 Task: Look for space in Dar el Beïda, Algeria from 5th September, 2023 to 12th September, 2023 for 2 adults in price range Rs.10000 to Rs.15000.  With 1  bedroom having 1 bed and 1 bathroom. Property type can be house, flat, hotel. Amenities needed are: washing machine. Booking option can be shelf check-in. Required host language is .
Action: Mouse moved to (497, 112)
Screenshot: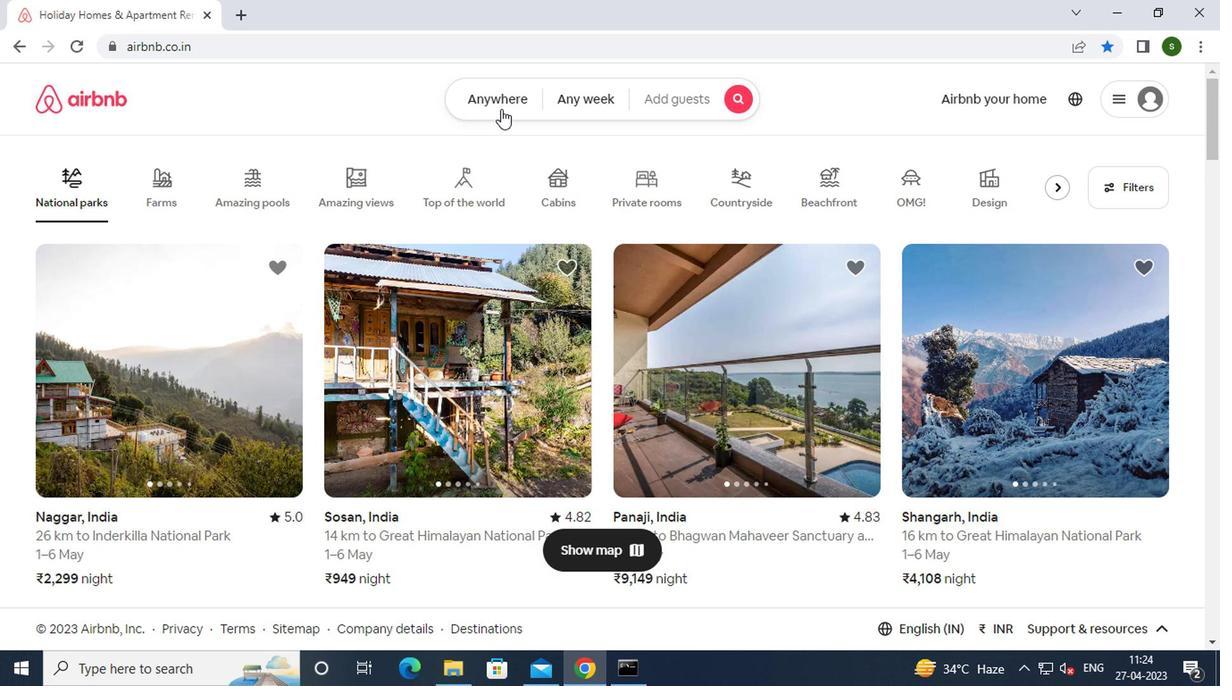 
Action: Mouse pressed left at (497, 112)
Screenshot: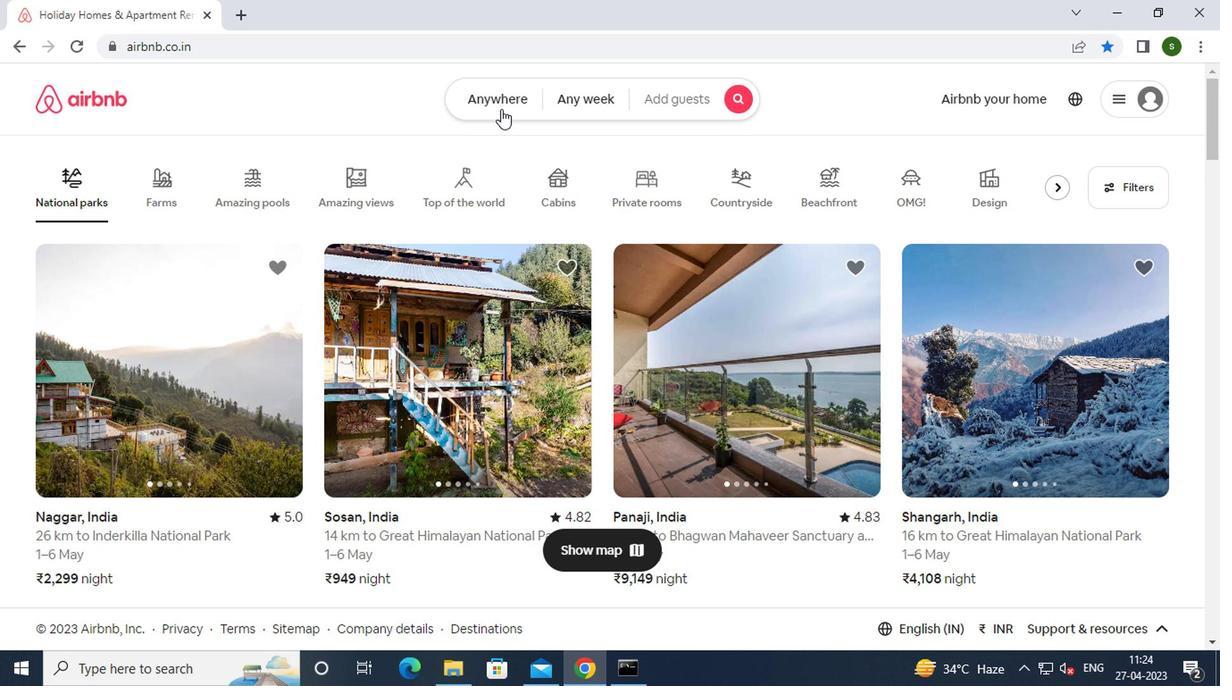 
Action: Mouse moved to (378, 170)
Screenshot: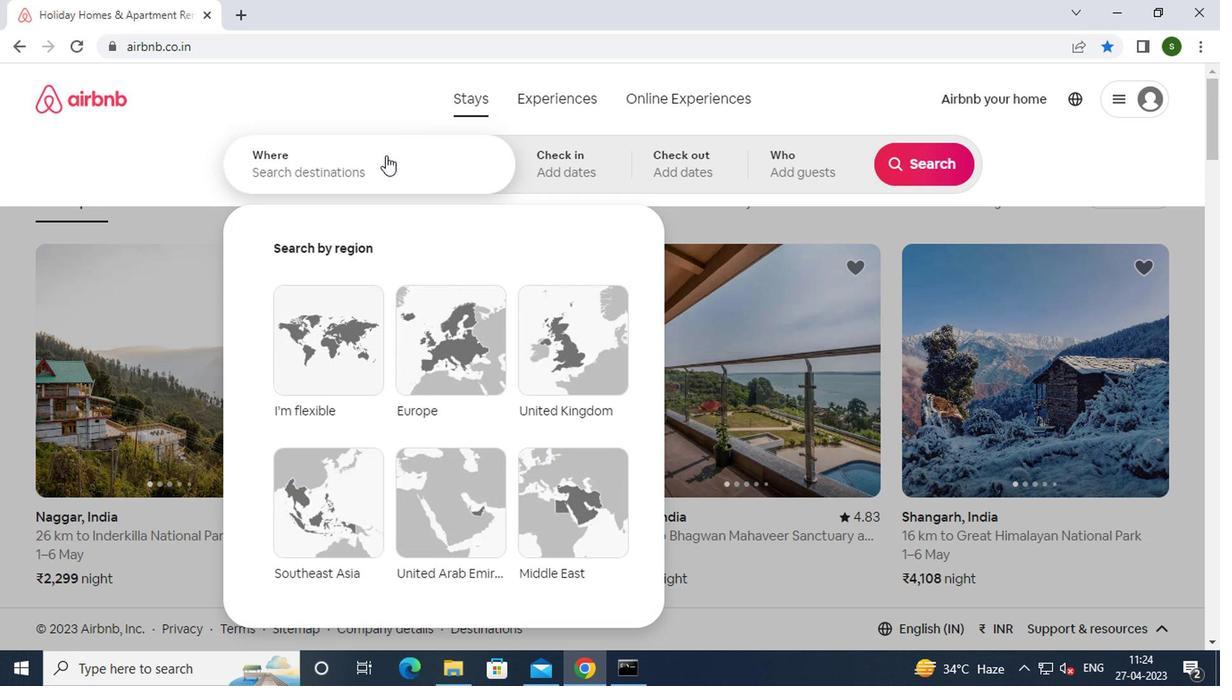 
Action: Mouse pressed left at (378, 170)
Screenshot: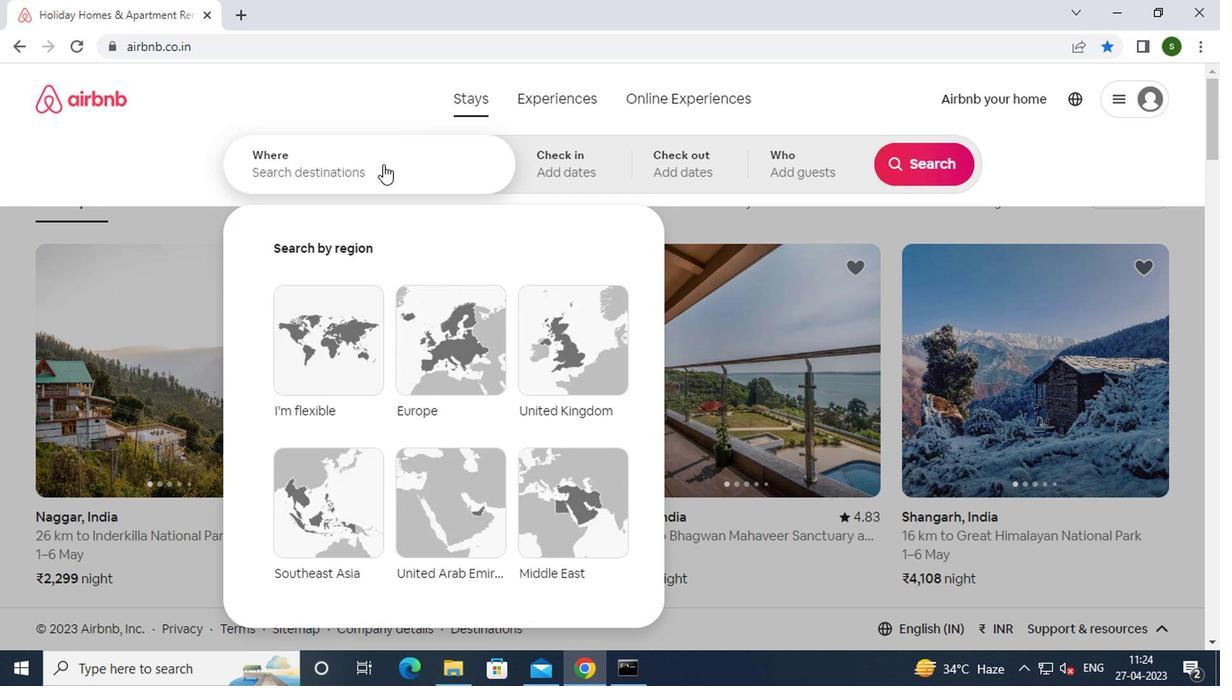 
Action: Key pressed d<Key.caps_lock>ar<Key.space>el<Key.space><Key.caps_lock>b<Key.caps_lock>eida,<Key.space>
Screenshot: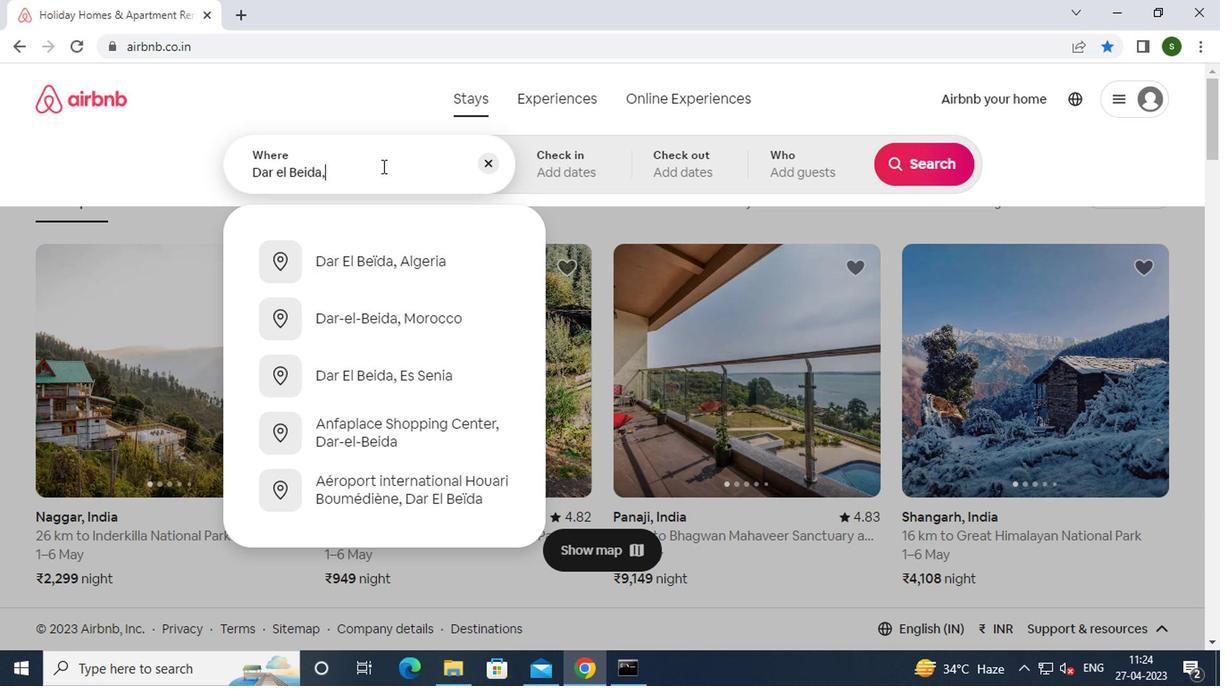 
Action: Mouse moved to (403, 306)
Screenshot: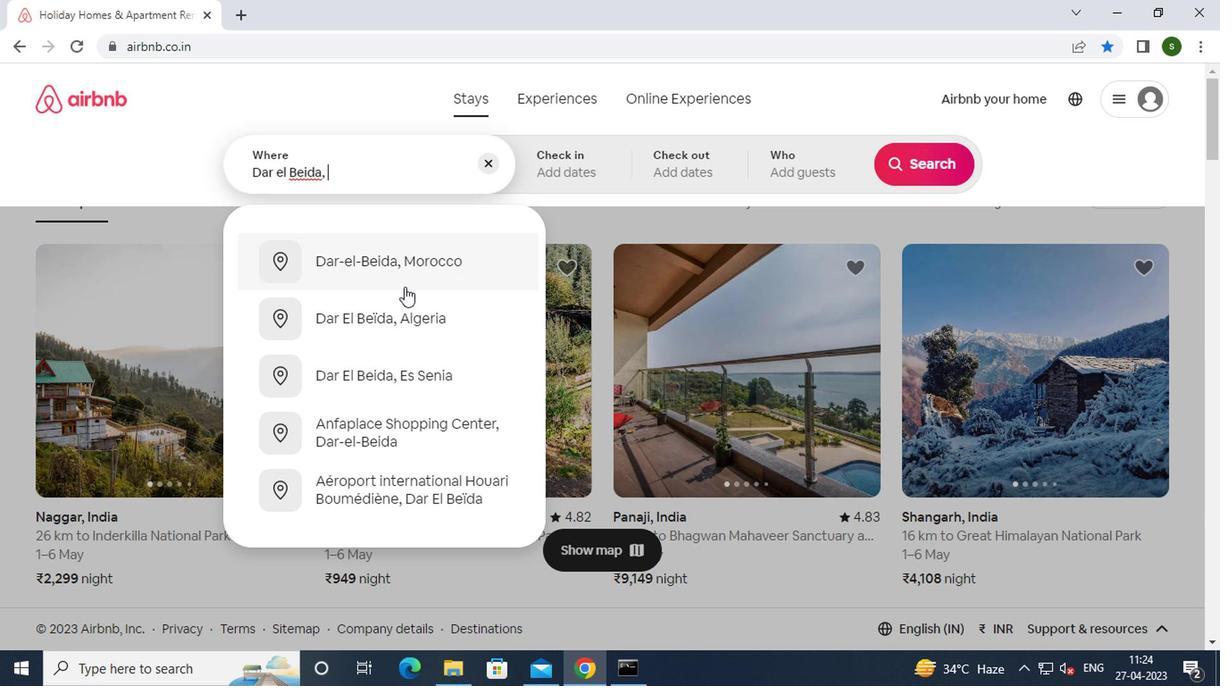 
Action: Mouse pressed left at (403, 306)
Screenshot: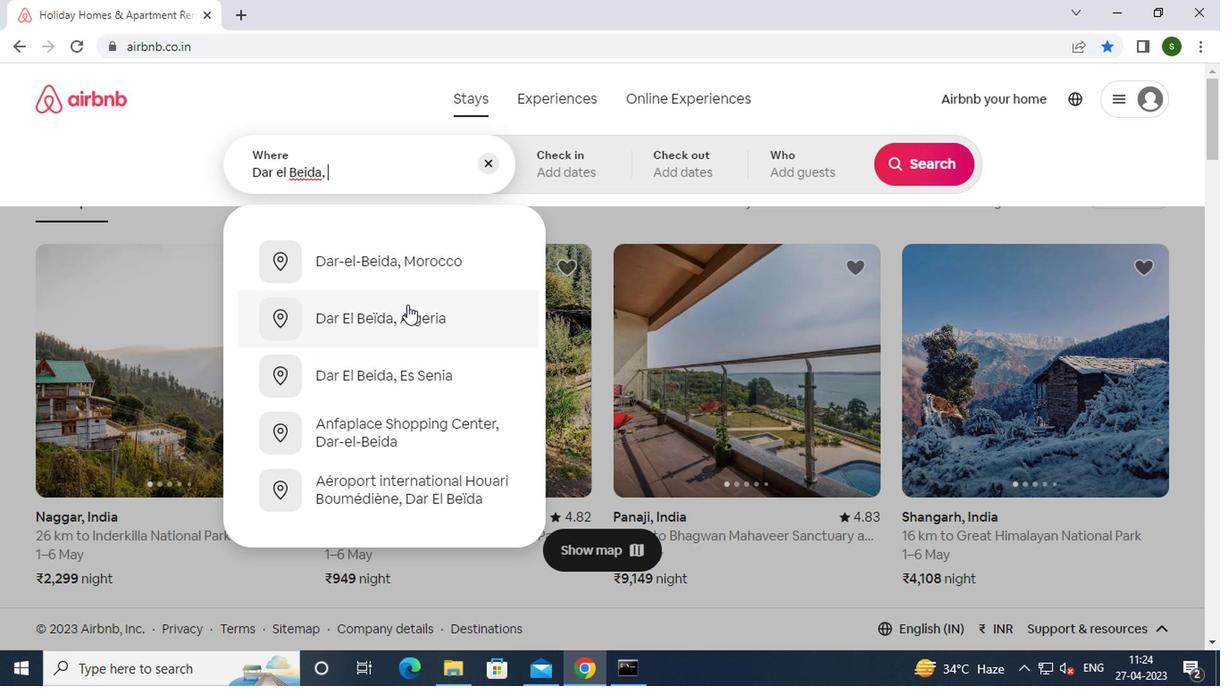 
Action: Mouse moved to (915, 305)
Screenshot: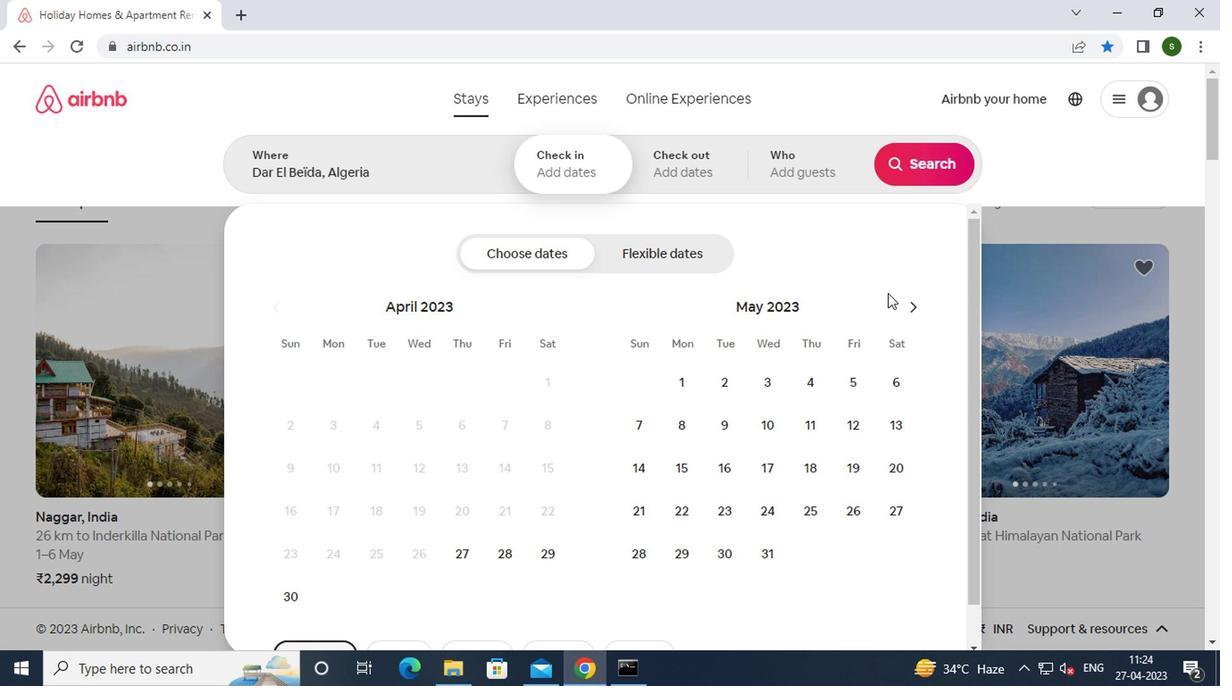 
Action: Mouse pressed left at (915, 305)
Screenshot: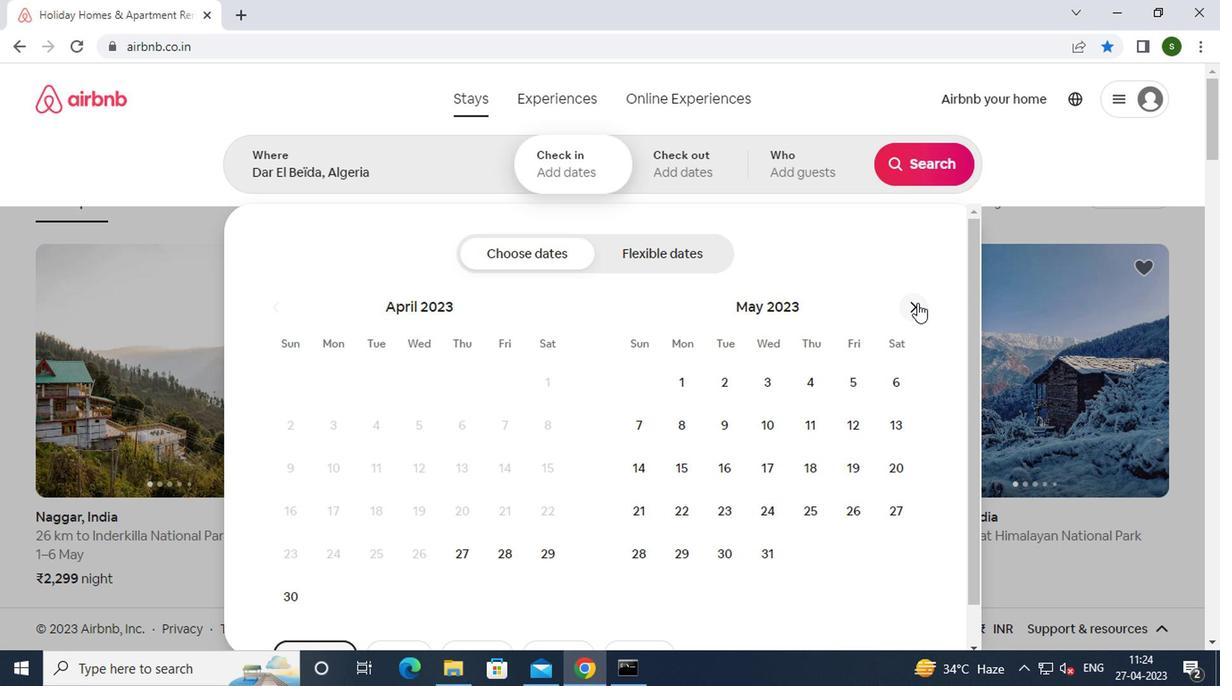 
Action: Mouse pressed left at (915, 305)
Screenshot: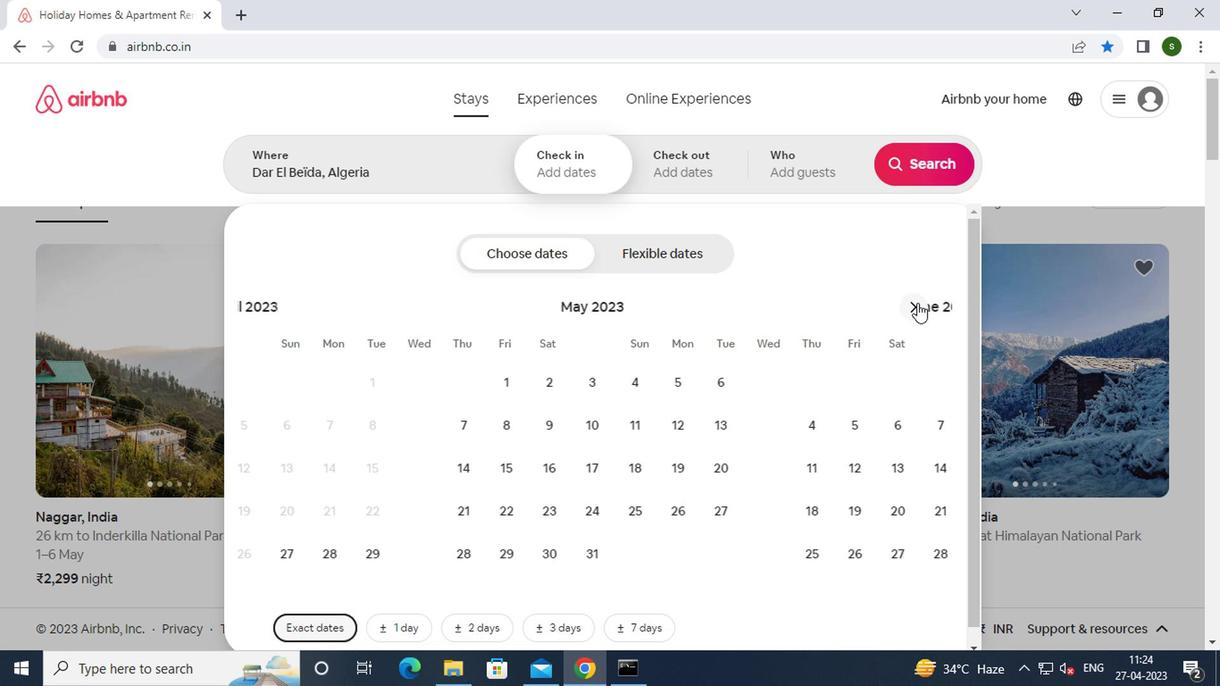 
Action: Mouse pressed left at (915, 305)
Screenshot: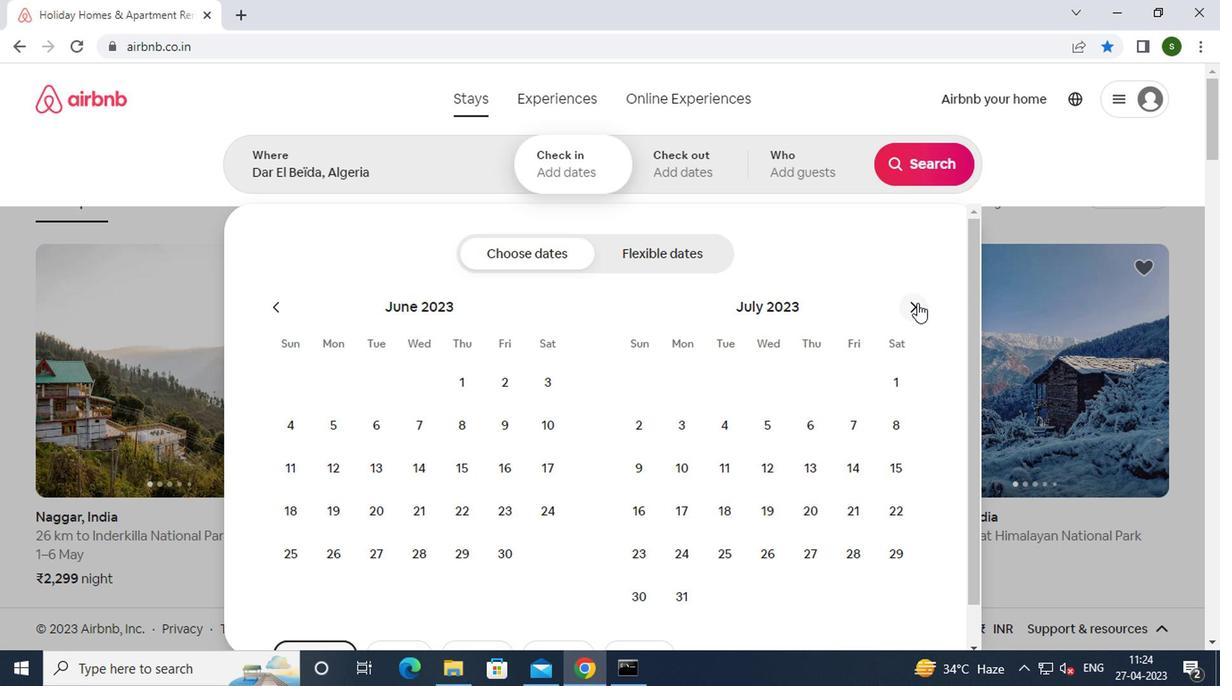 
Action: Mouse pressed left at (915, 305)
Screenshot: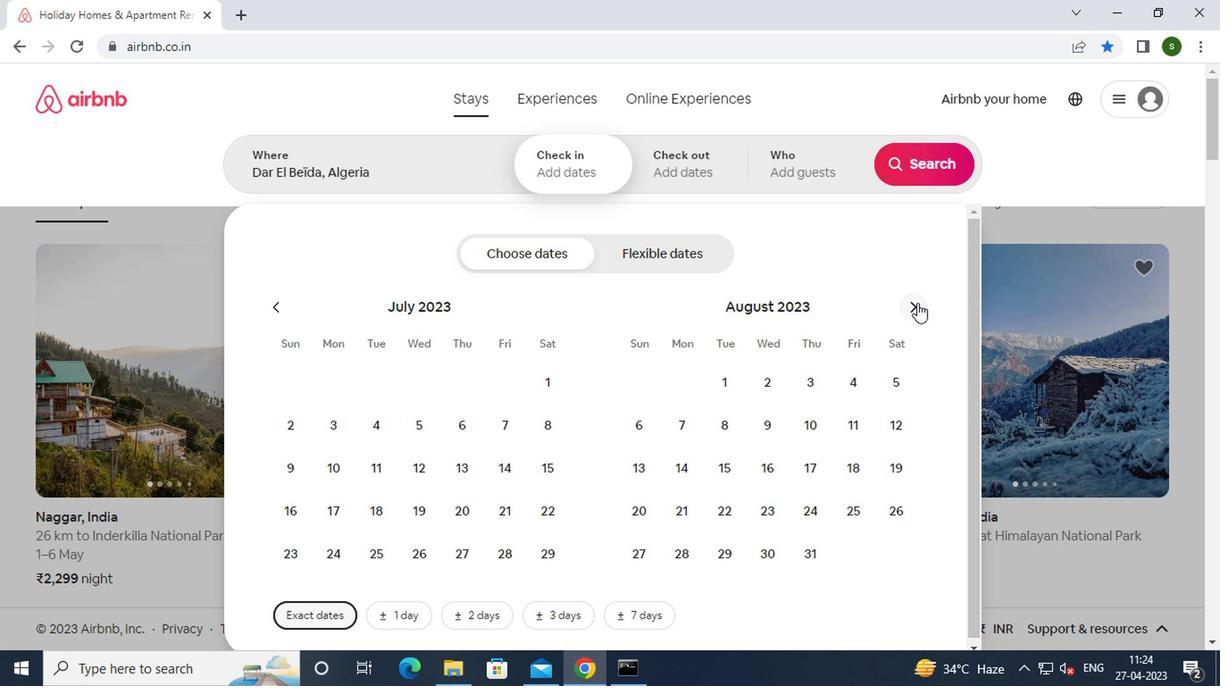 
Action: Mouse moved to (723, 422)
Screenshot: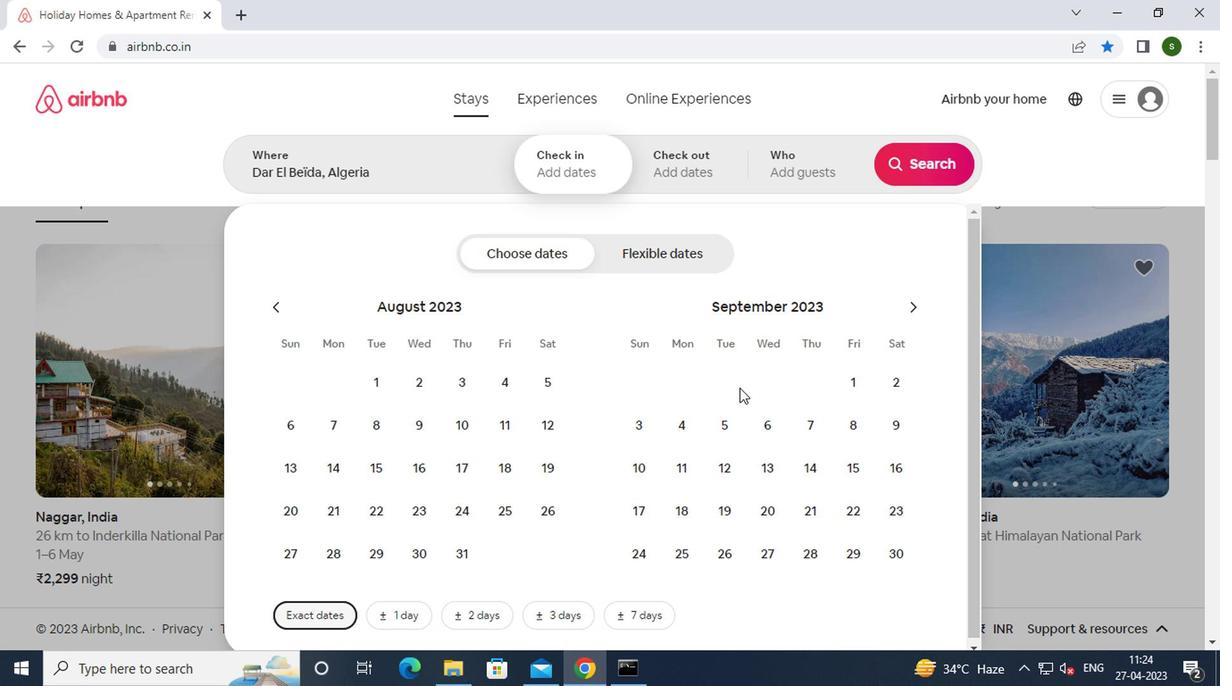 
Action: Mouse pressed left at (723, 422)
Screenshot: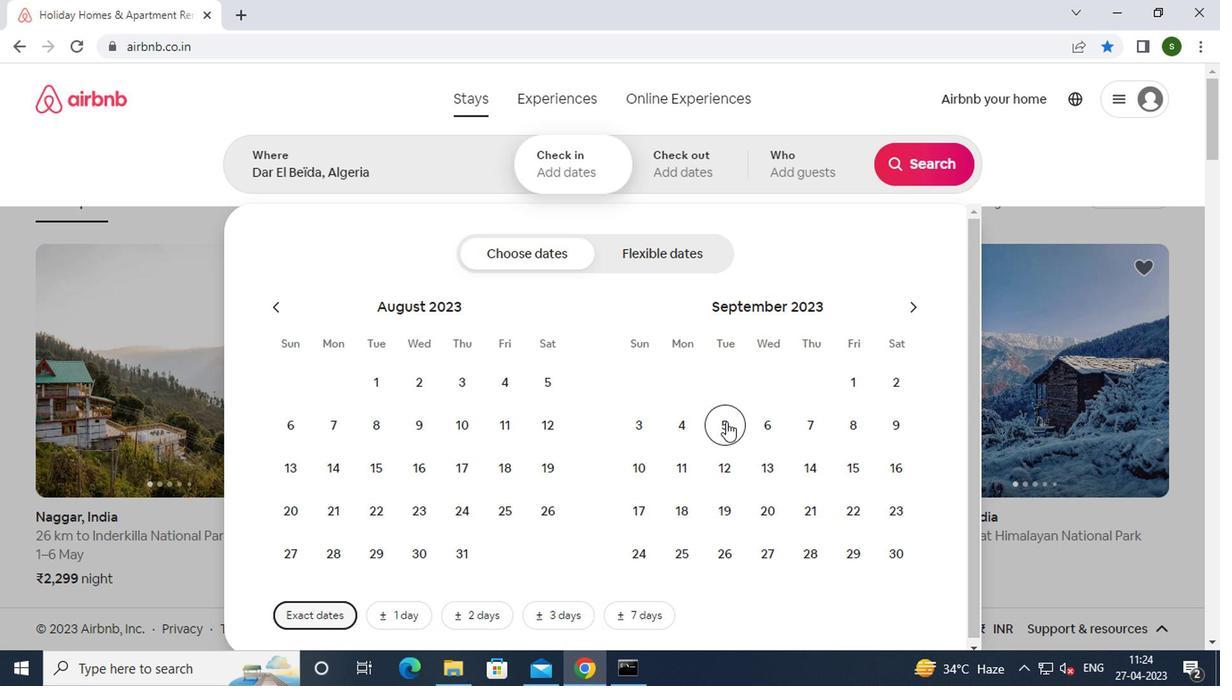 
Action: Mouse moved to (721, 467)
Screenshot: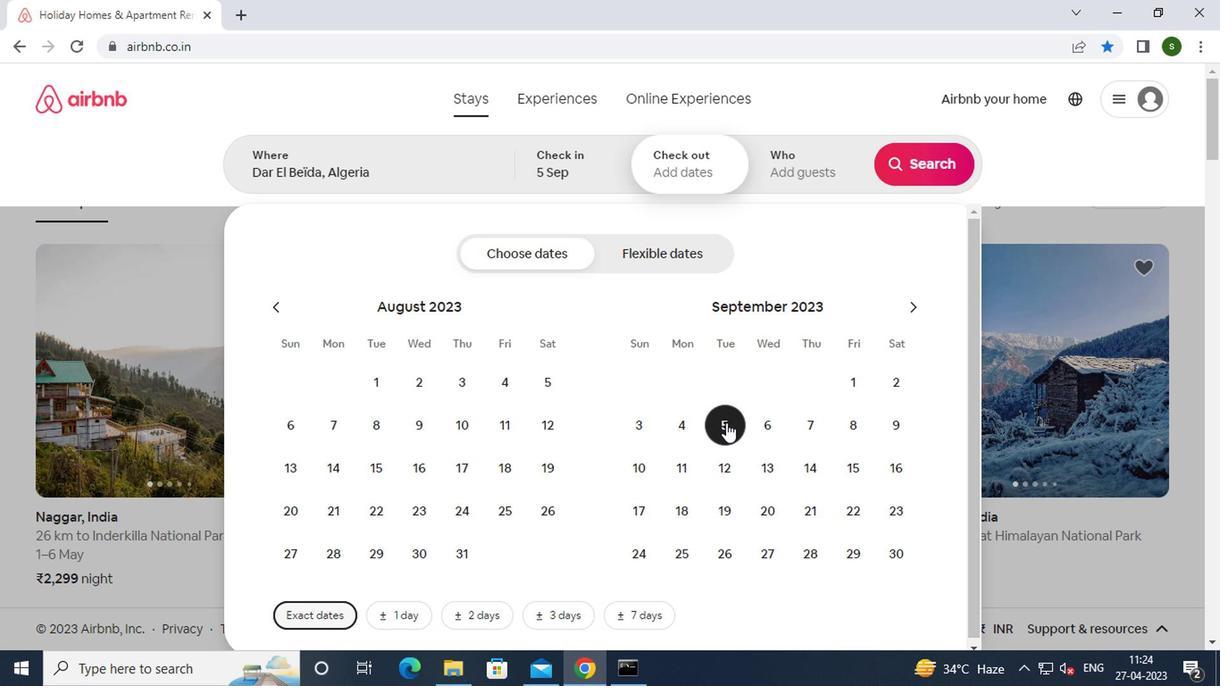 
Action: Mouse pressed left at (721, 467)
Screenshot: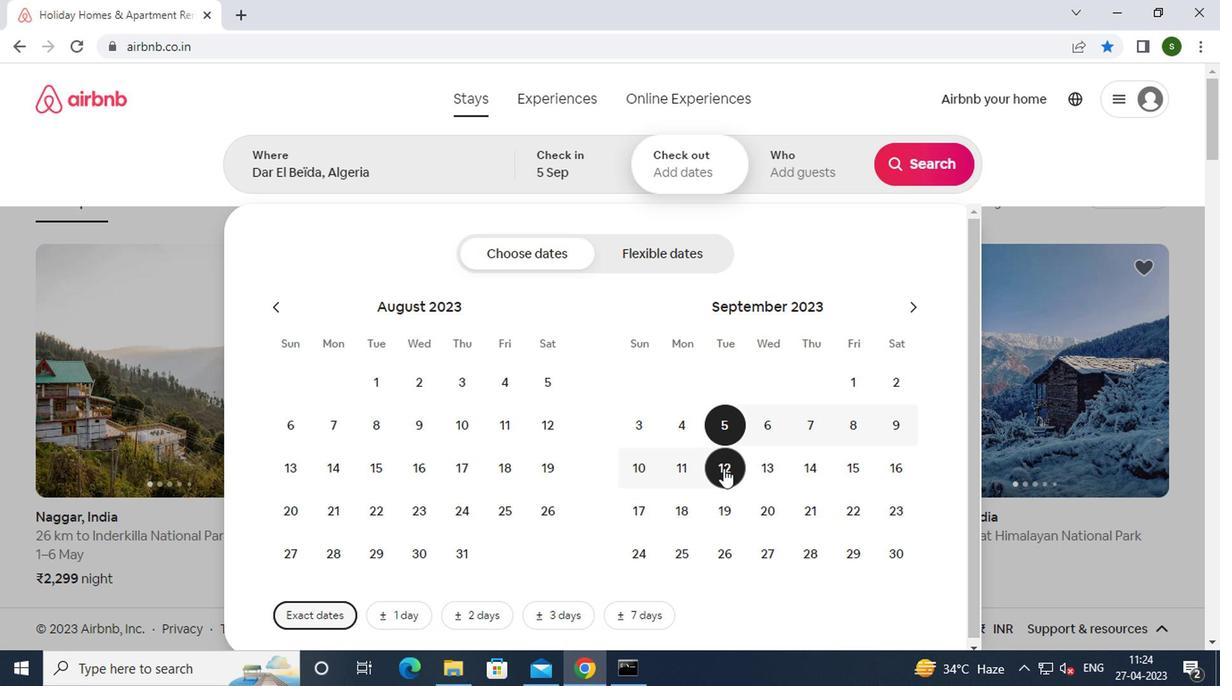 
Action: Mouse moved to (782, 174)
Screenshot: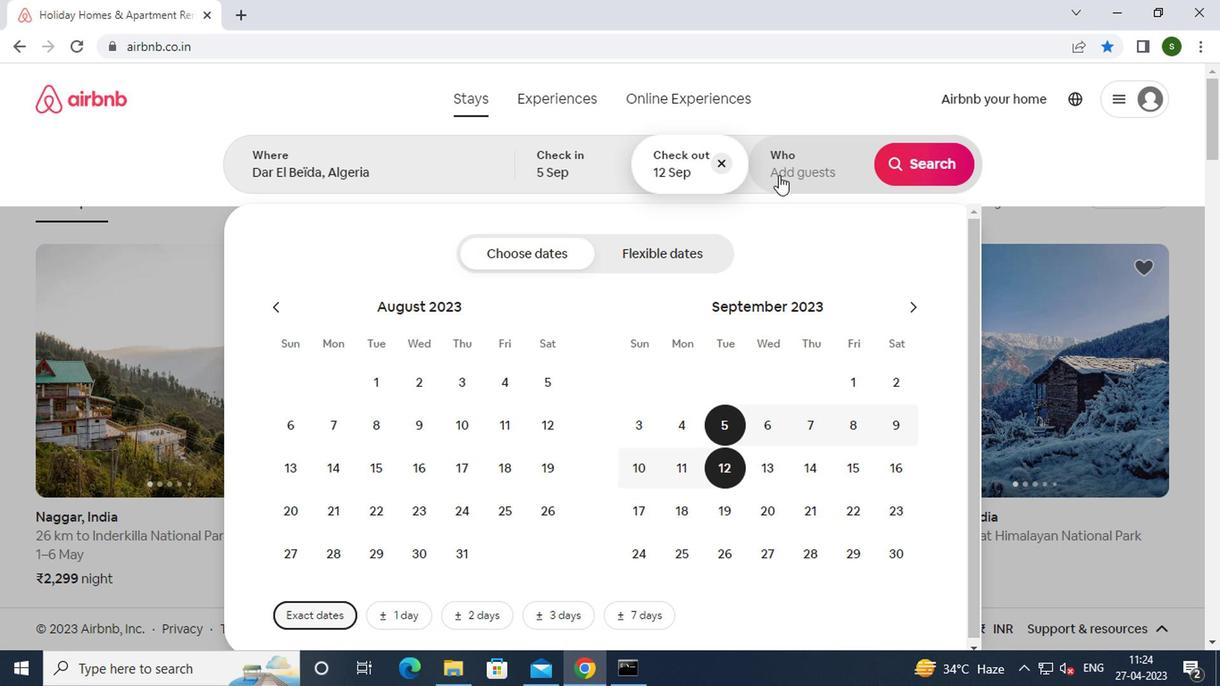 
Action: Mouse pressed left at (782, 174)
Screenshot: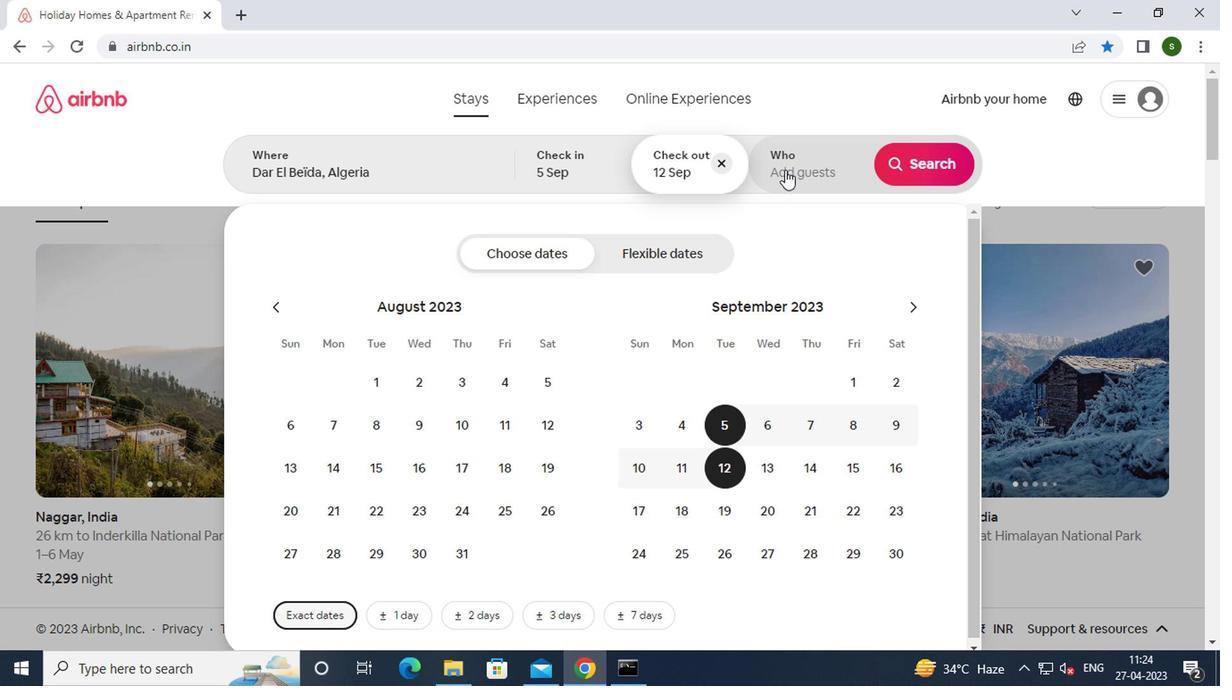 
Action: Mouse moved to (930, 253)
Screenshot: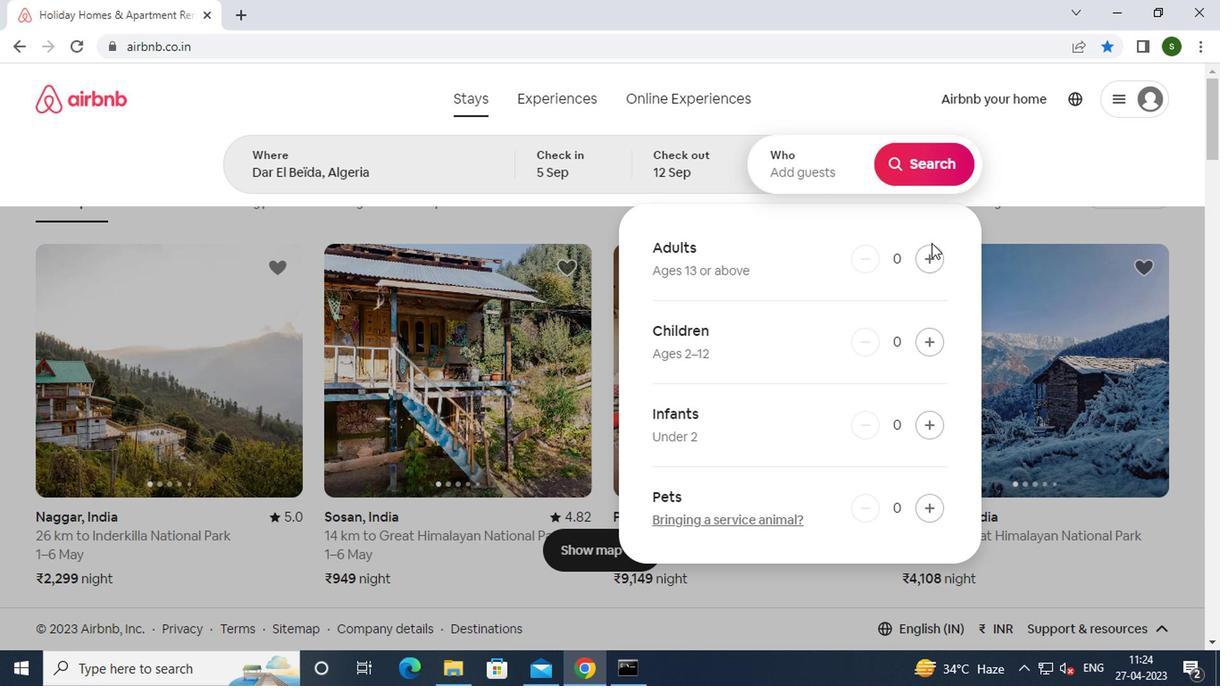 
Action: Mouse pressed left at (930, 253)
Screenshot: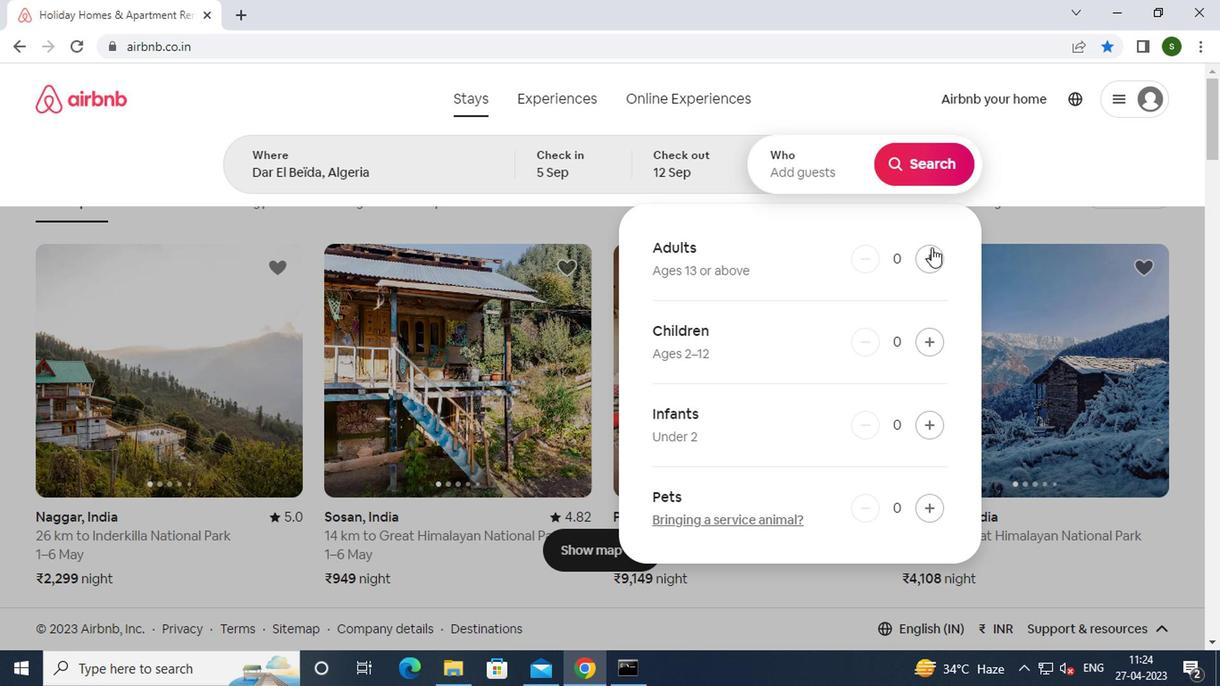 
Action: Mouse pressed left at (930, 253)
Screenshot: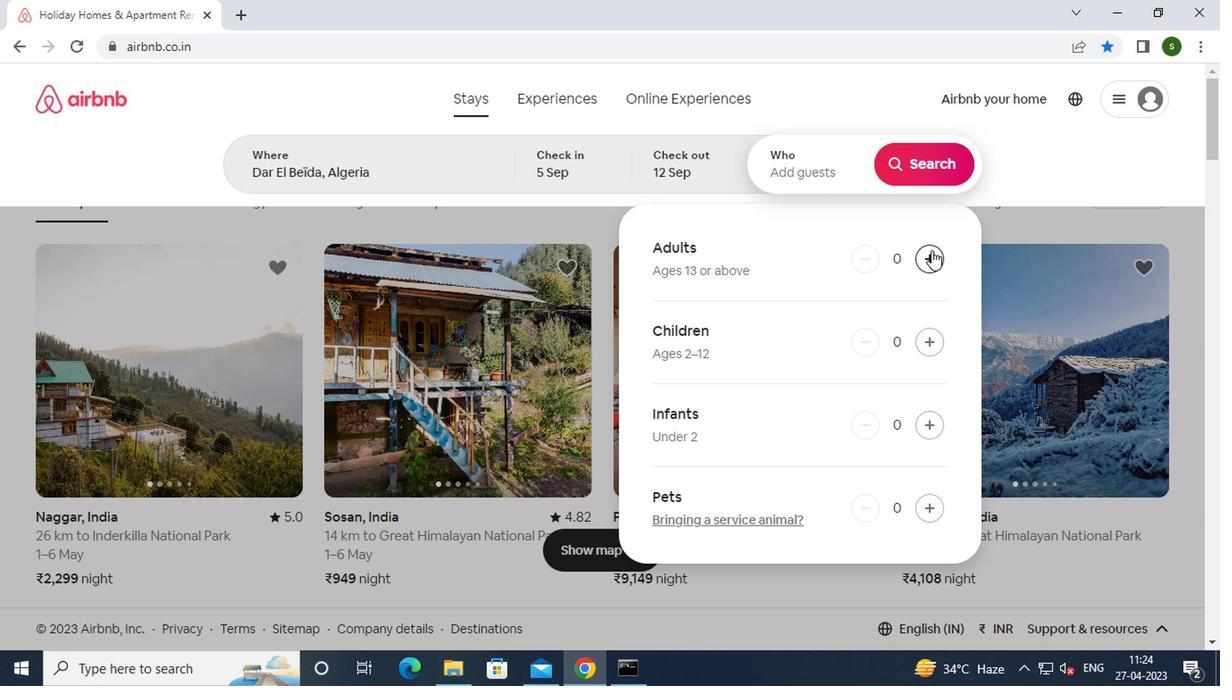 
Action: Mouse moved to (929, 174)
Screenshot: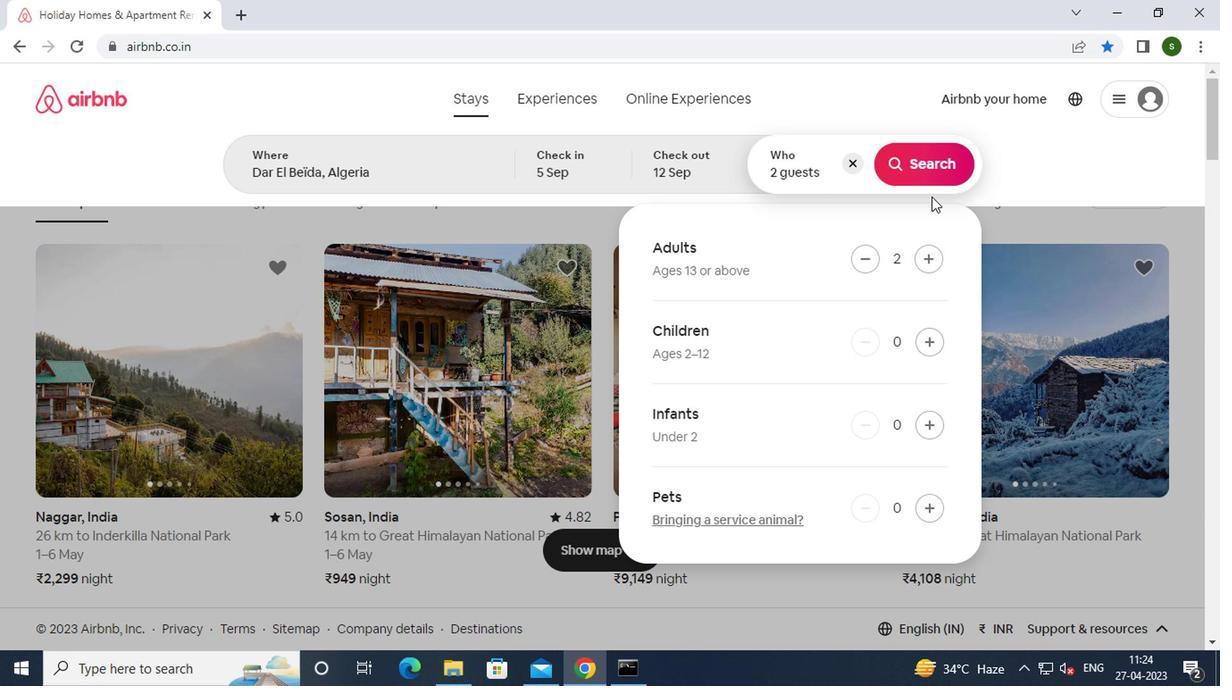 
Action: Mouse pressed left at (929, 174)
Screenshot: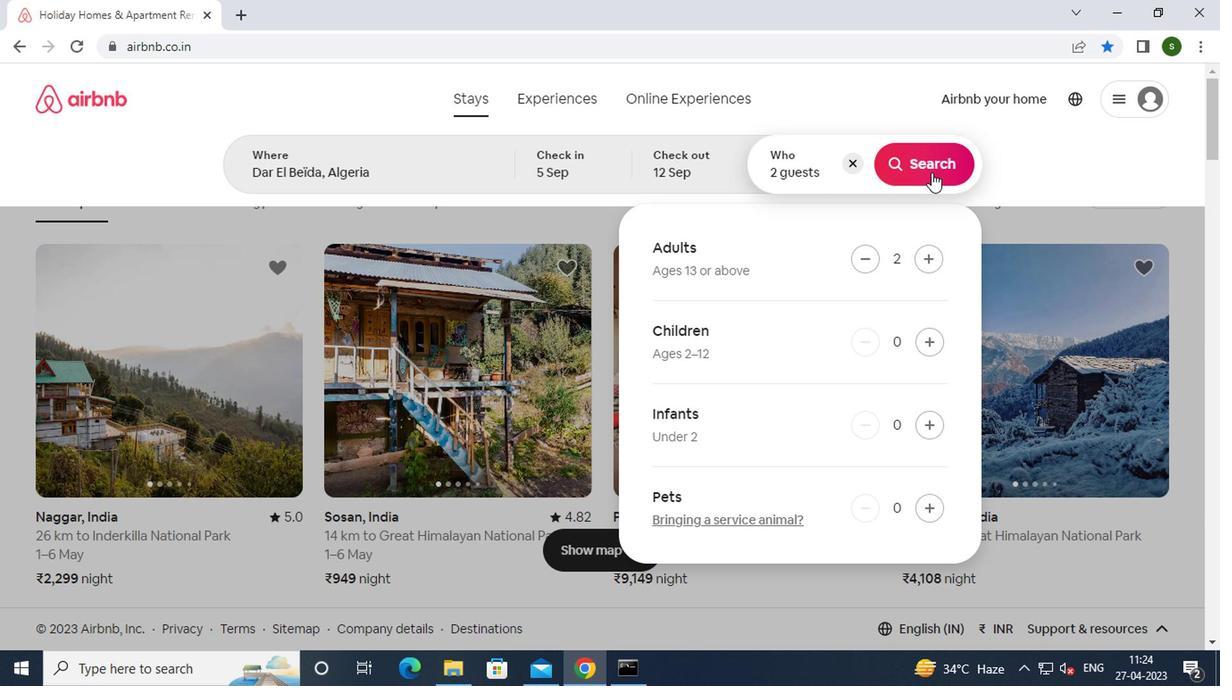 
Action: Mouse moved to (1157, 177)
Screenshot: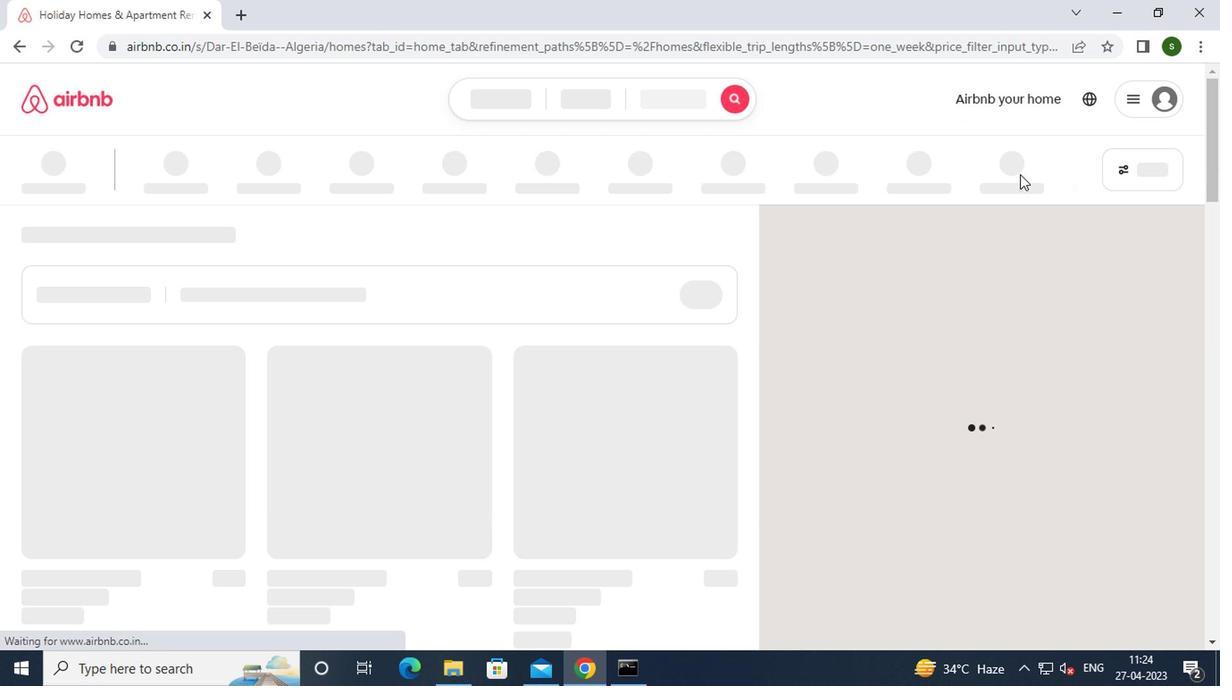 
Action: Mouse pressed left at (1157, 177)
Screenshot: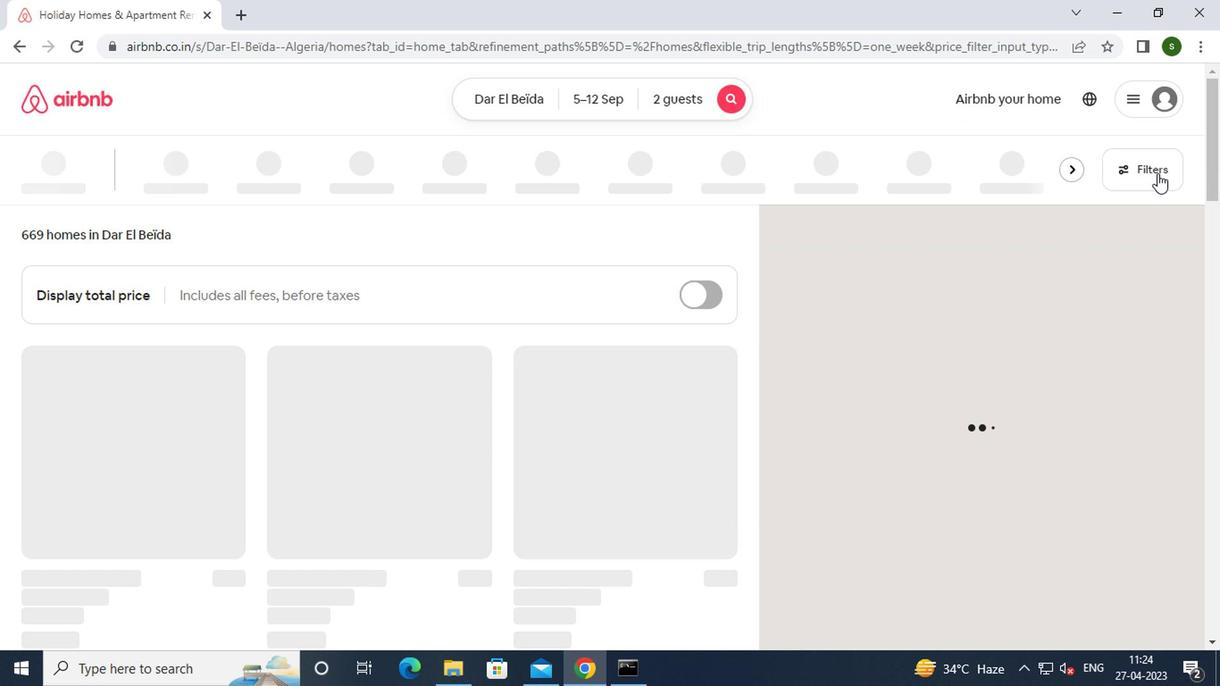 
Action: Mouse moved to (523, 400)
Screenshot: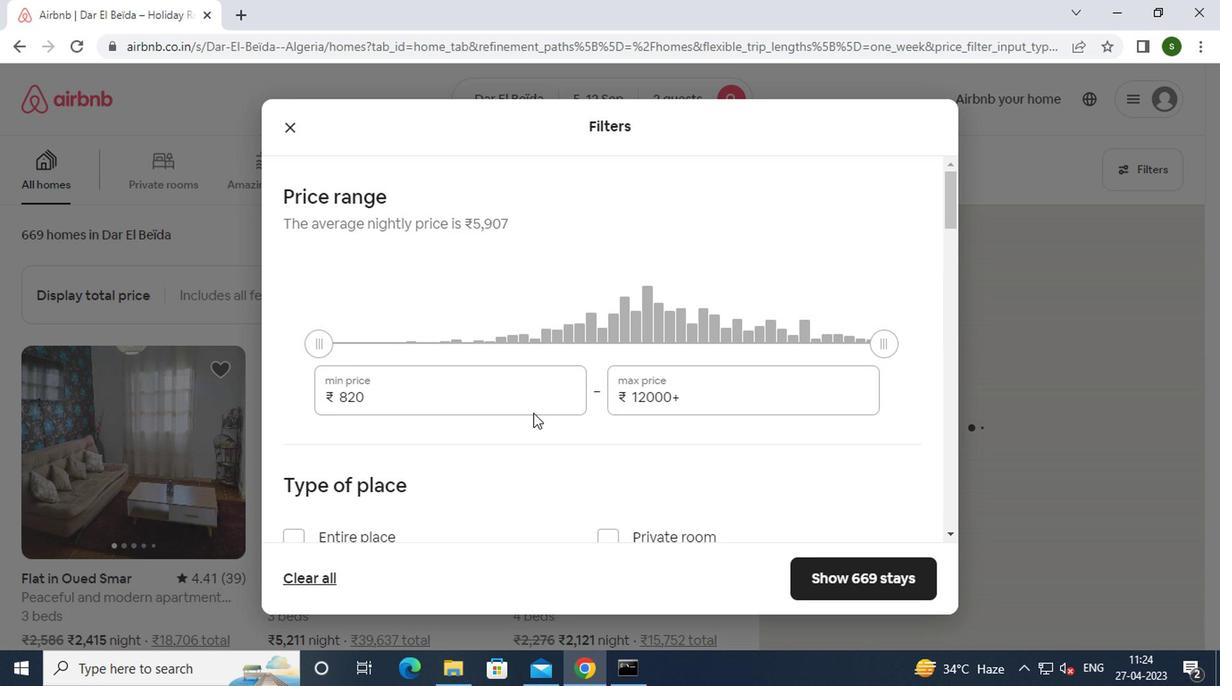 
Action: Mouse pressed left at (523, 400)
Screenshot: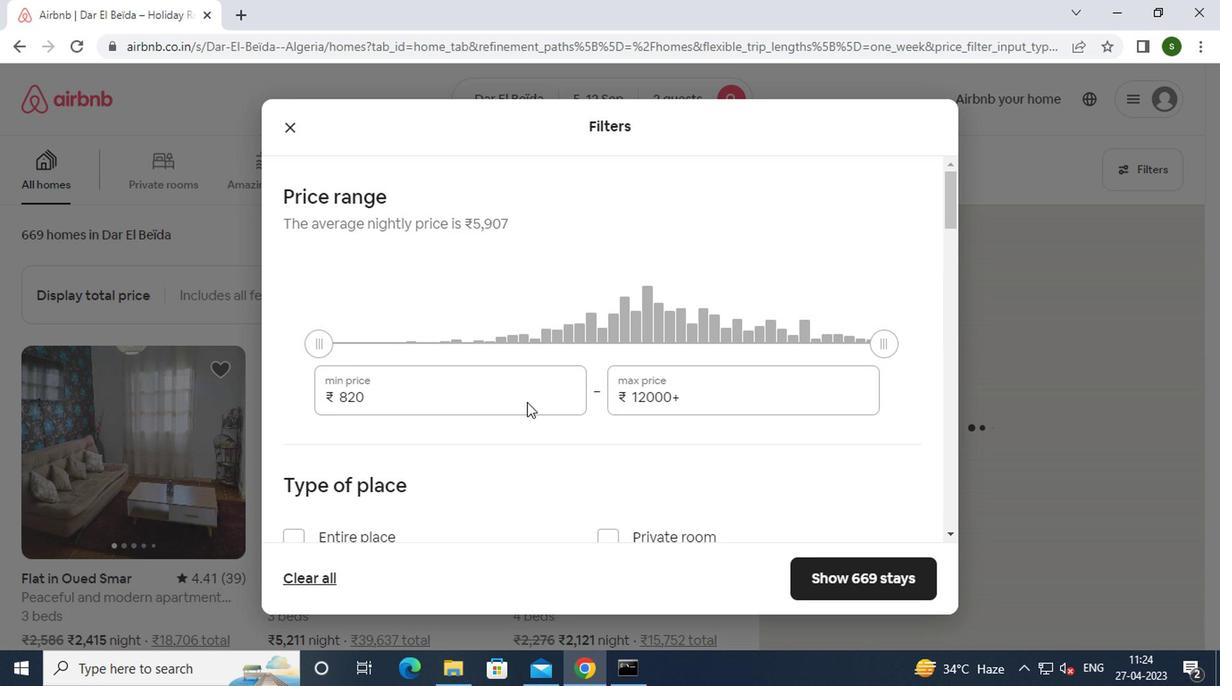 
Action: Key pressed <Key.backspace><Key.backspace><Key.backspace><Key.backspace><Key.backspace><Key.backspace><Key.backspace><Key.backspace><Key.backspace><Key.backspace>10000
Screenshot: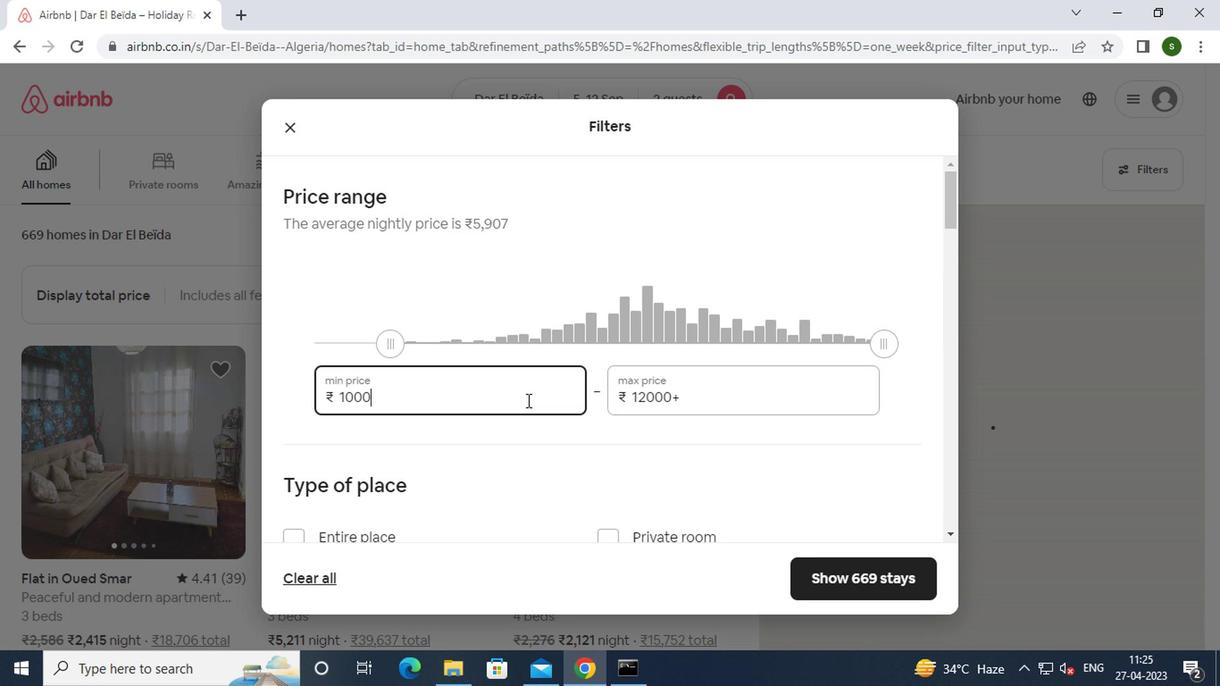 
Action: Mouse moved to (714, 401)
Screenshot: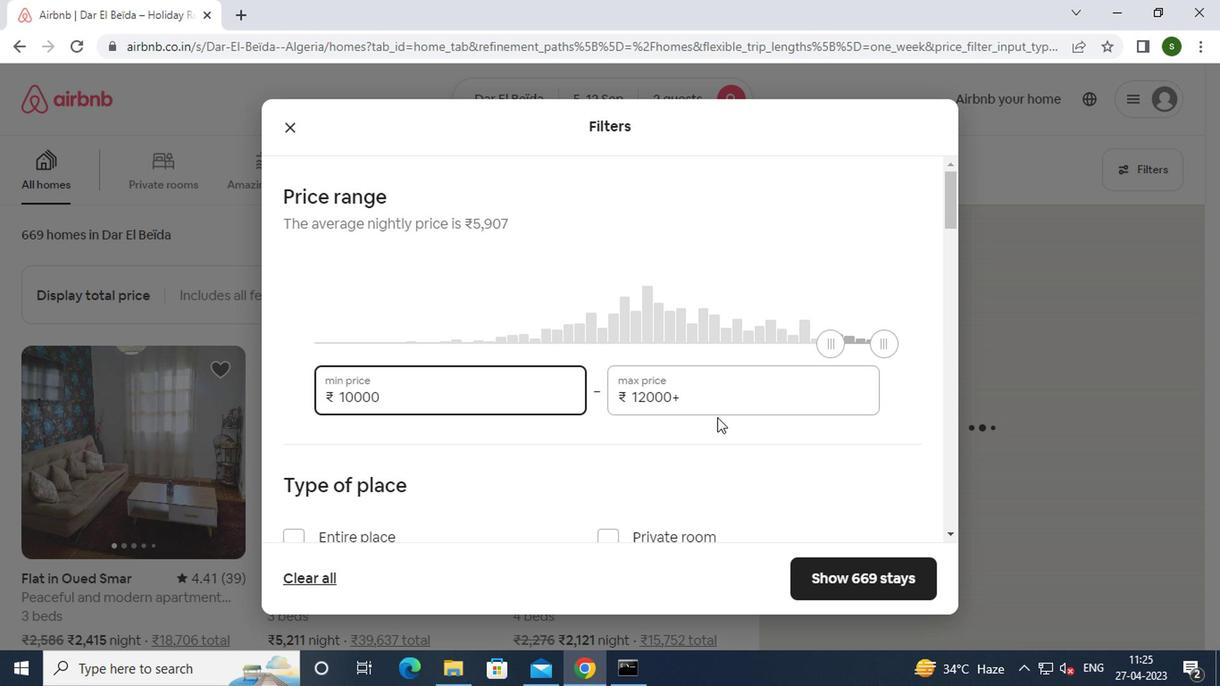 
Action: Mouse pressed left at (714, 401)
Screenshot: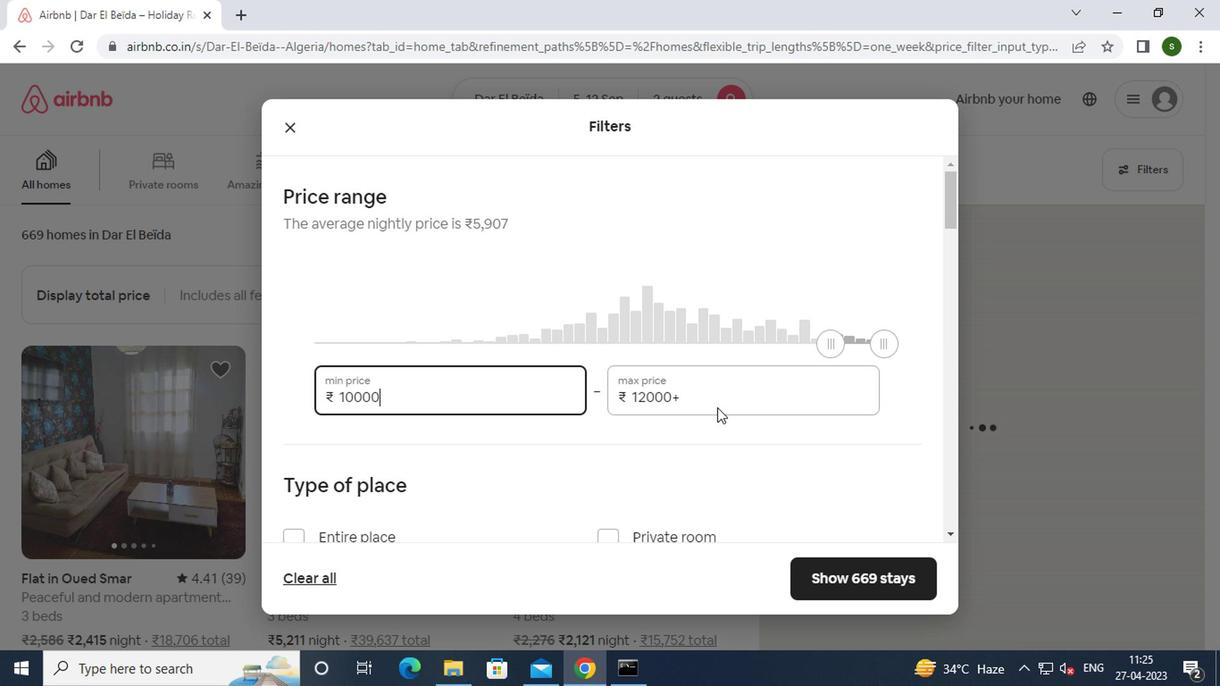 
Action: Key pressed <Key.backspace><Key.backspace><Key.backspace><Key.backspace><Key.backspace><Key.backspace><Key.backspace><Key.backspace><Key.backspace><Key.backspace><Key.backspace><Key.backspace><Key.backspace>15000
Screenshot: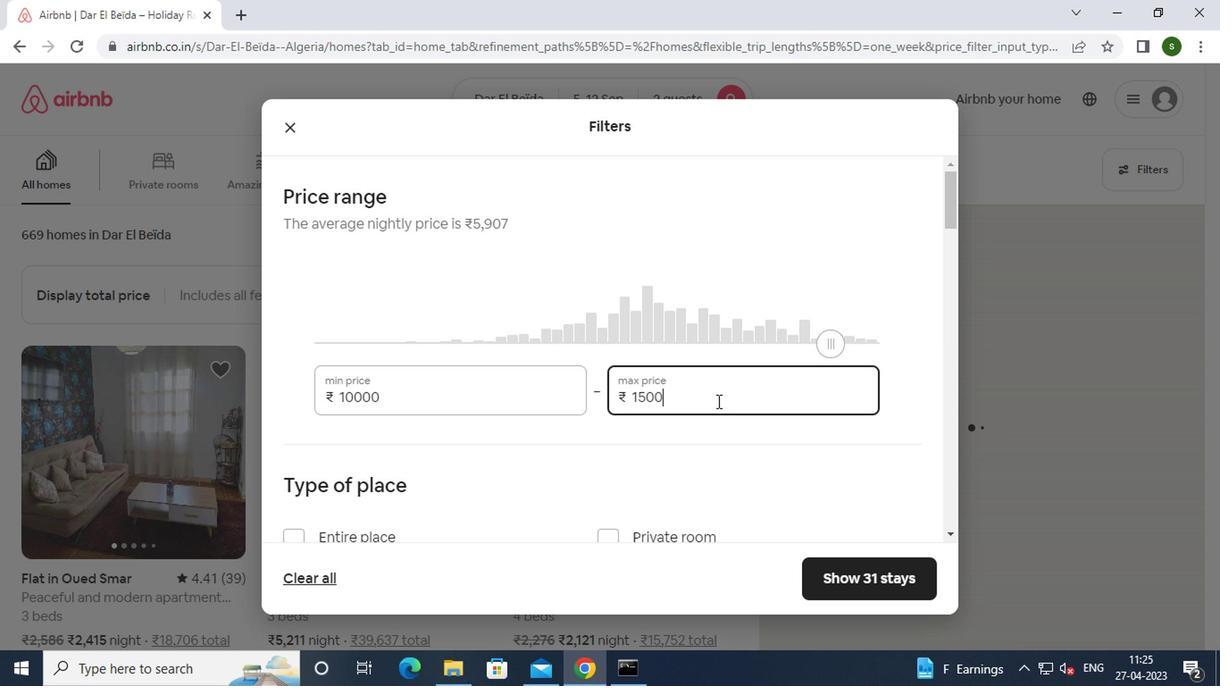 
Action: Mouse moved to (479, 388)
Screenshot: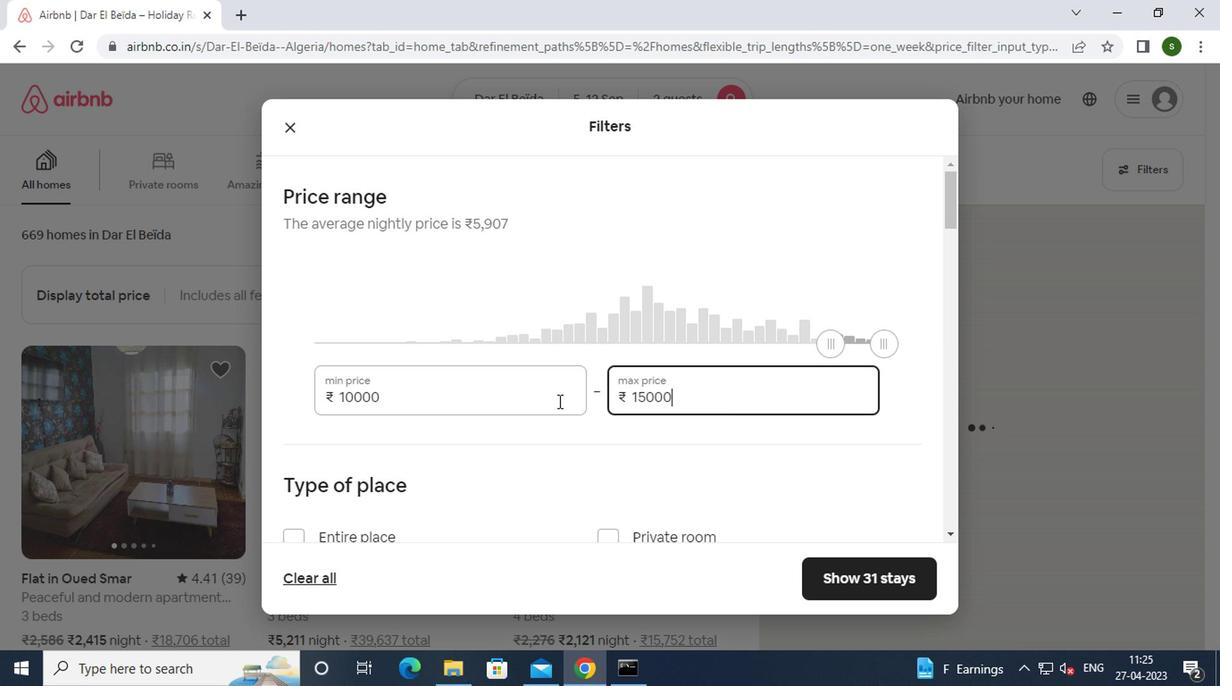 
Action: Mouse scrolled (479, 388) with delta (0, 0)
Screenshot: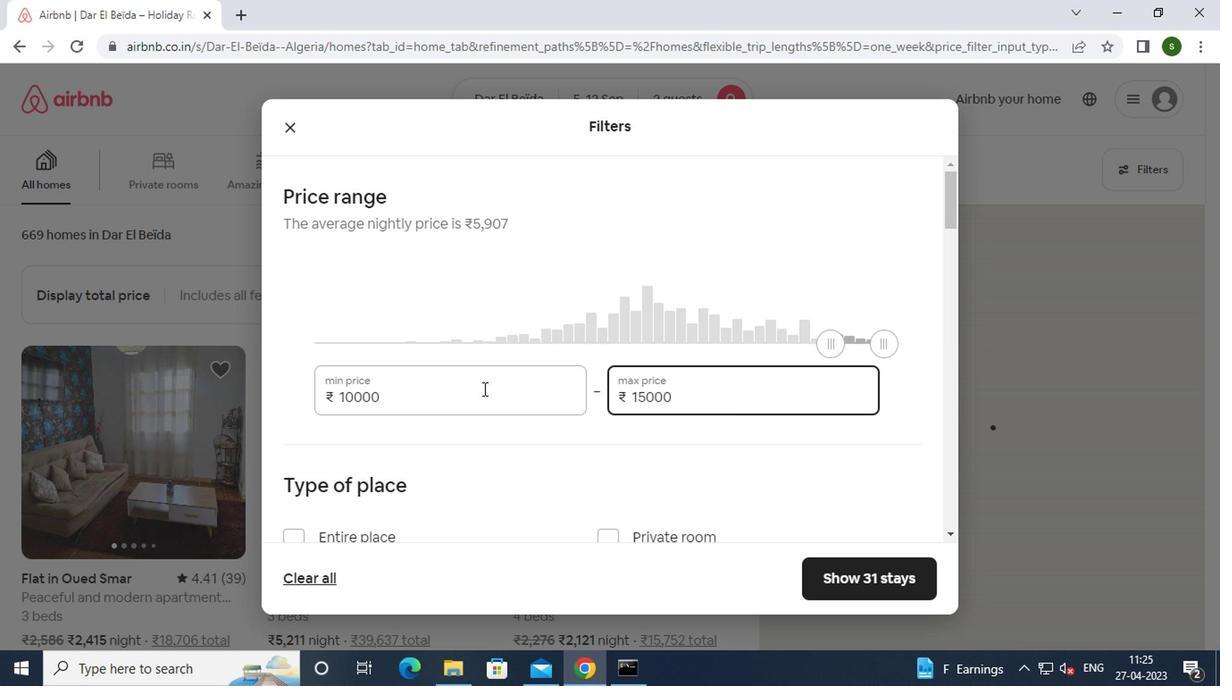 
Action: Mouse scrolled (479, 388) with delta (0, 0)
Screenshot: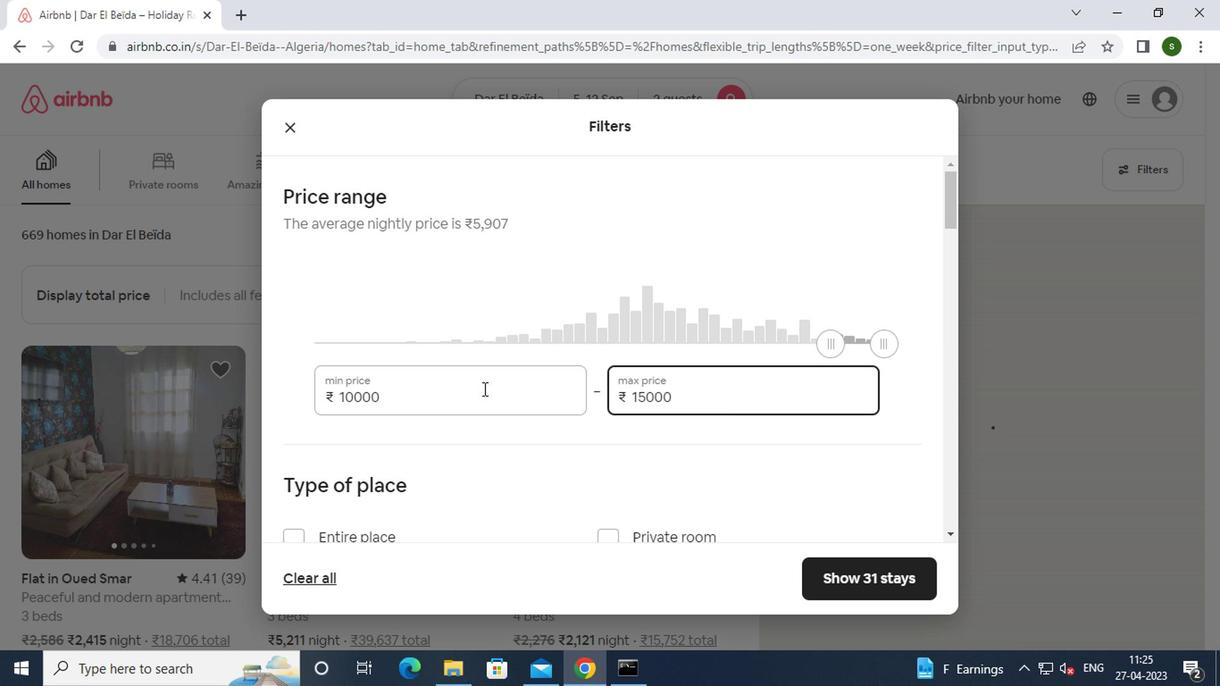 
Action: Mouse scrolled (479, 388) with delta (0, 0)
Screenshot: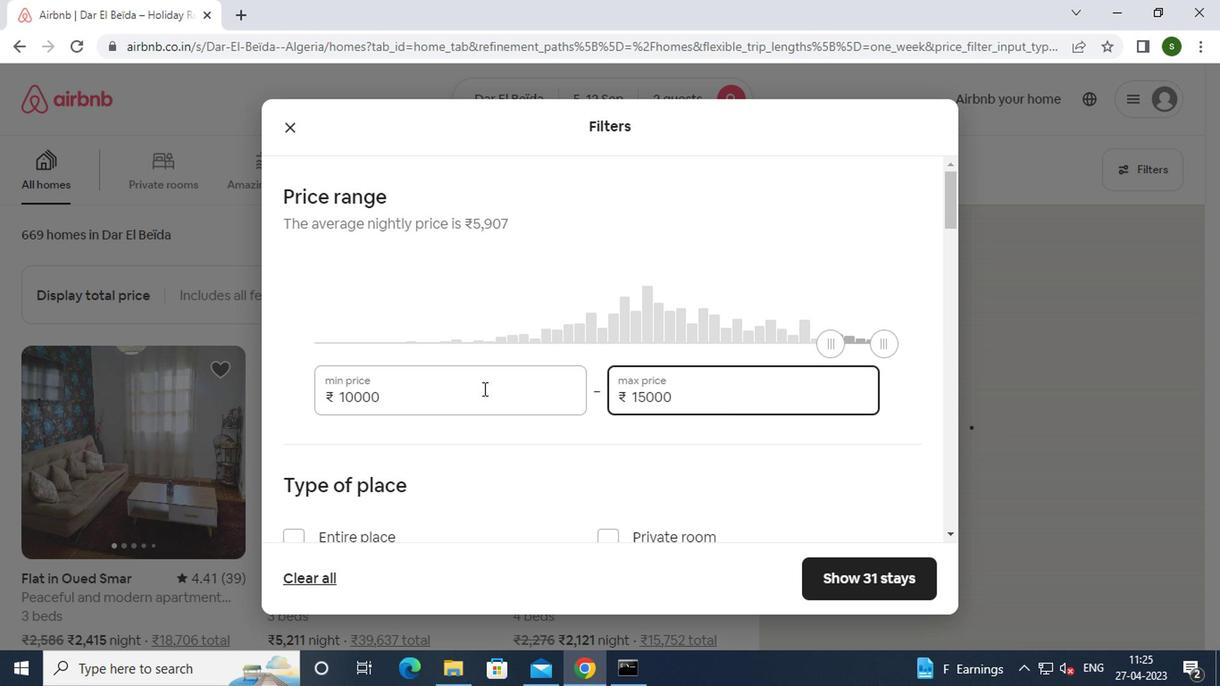 
Action: Mouse moved to (477, 386)
Screenshot: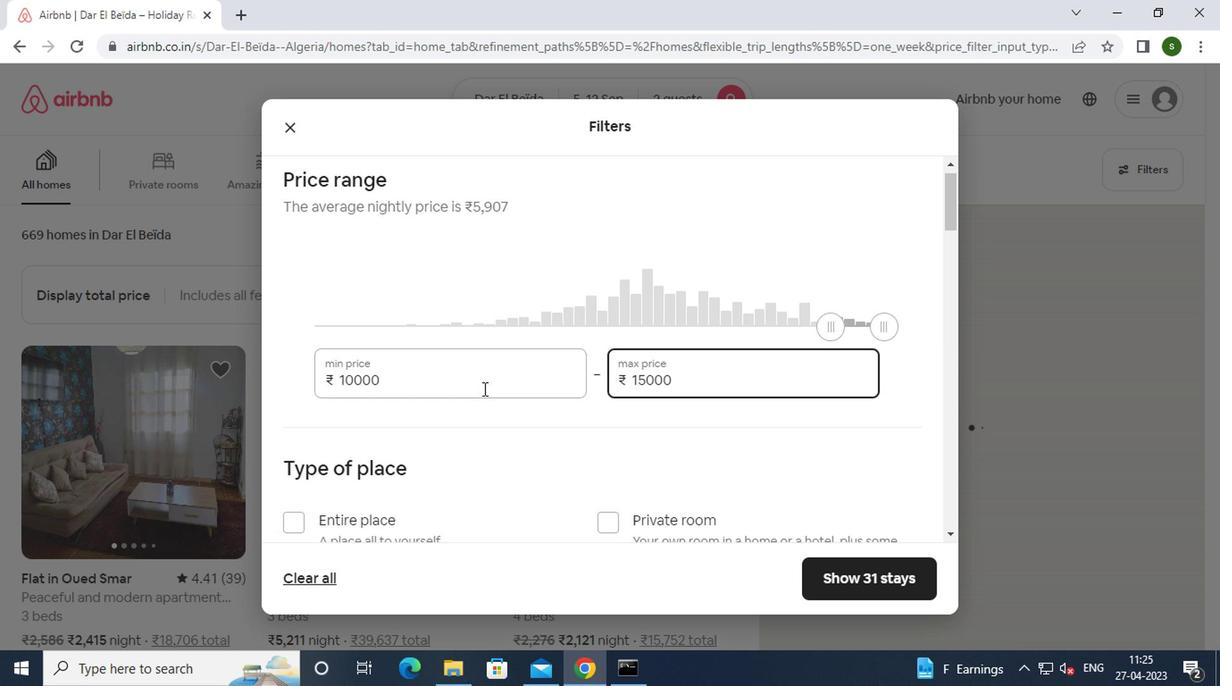 
Action: Mouse scrolled (477, 385) with delta (0, 0)
Screenshot: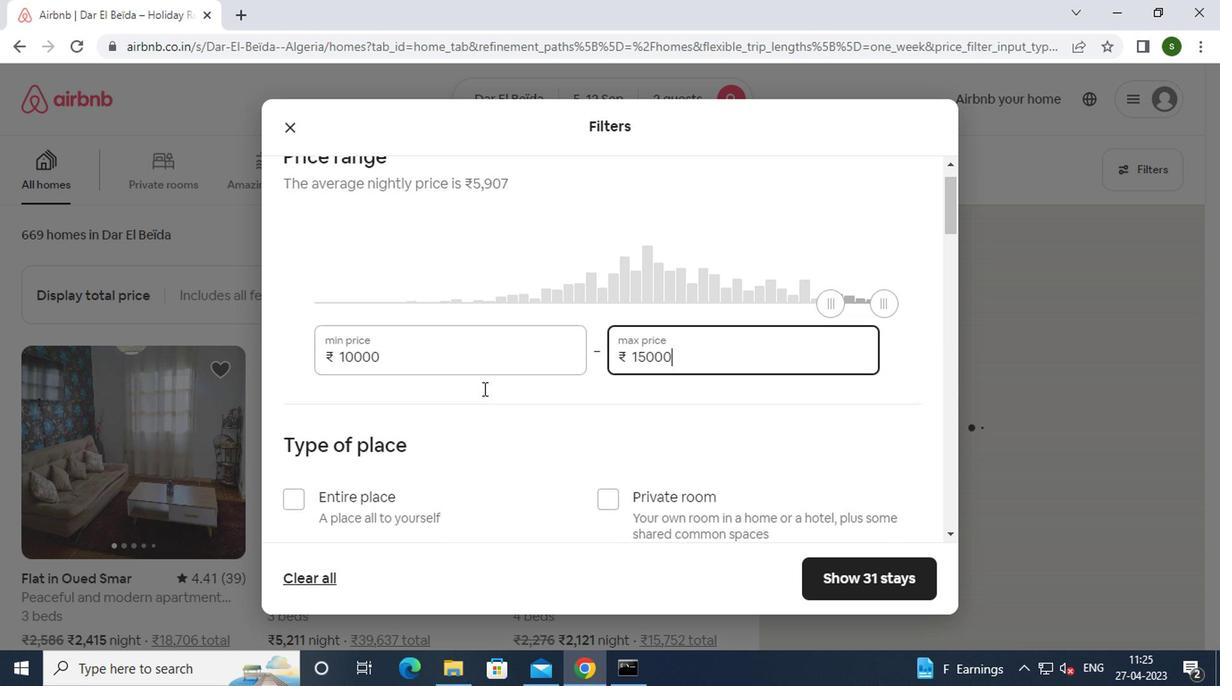 
Action: Mouse moved to (475, 381)
Screenshot: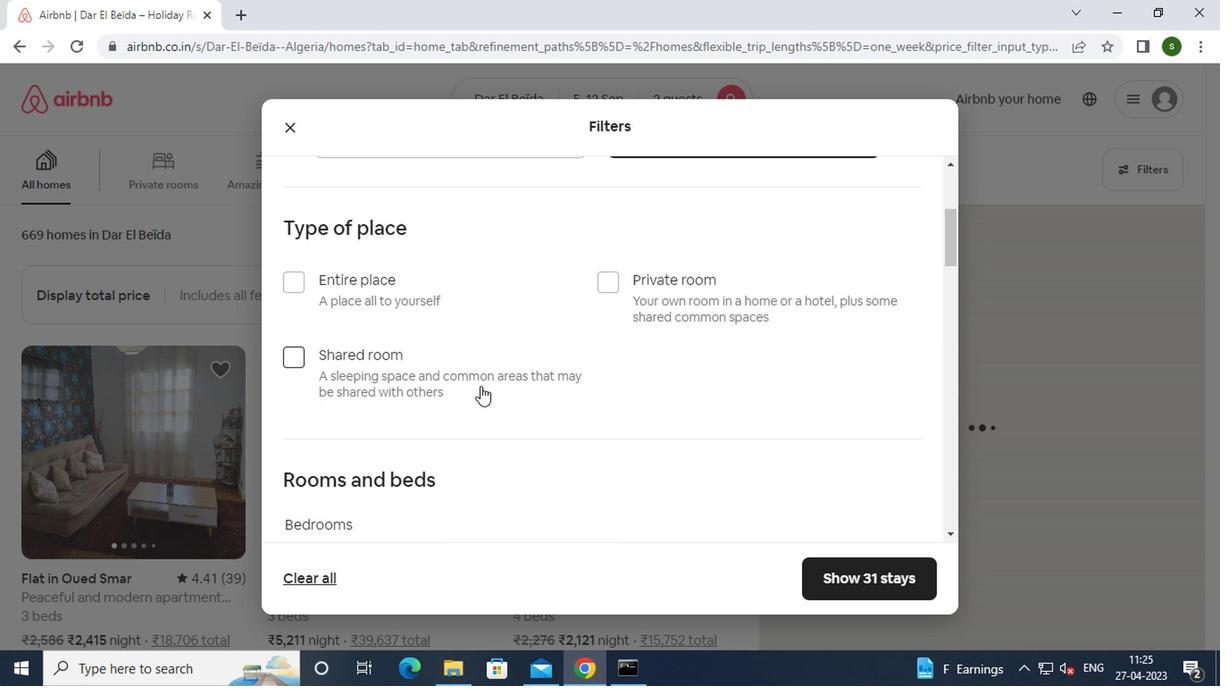
Action: Mouse scrolled (475, 381) with delta (0, 0)
Screenshot: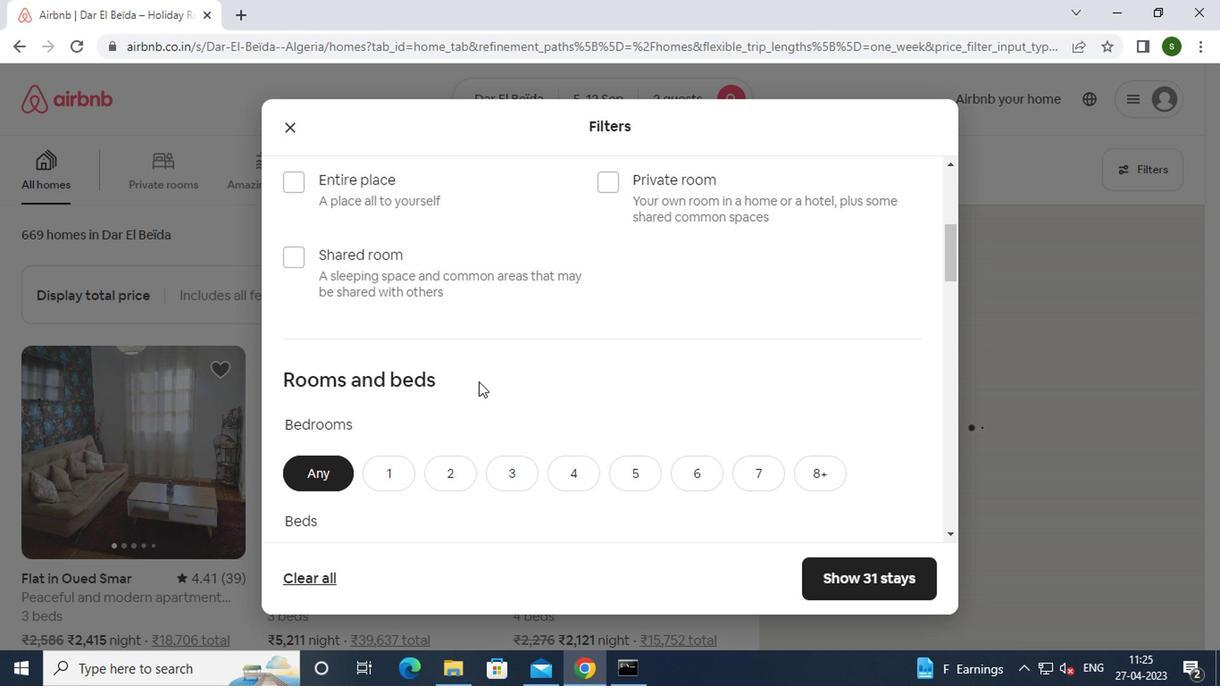 
Action: Mouse scrolled (475, 381) with delta (0, 0)
Screenshot: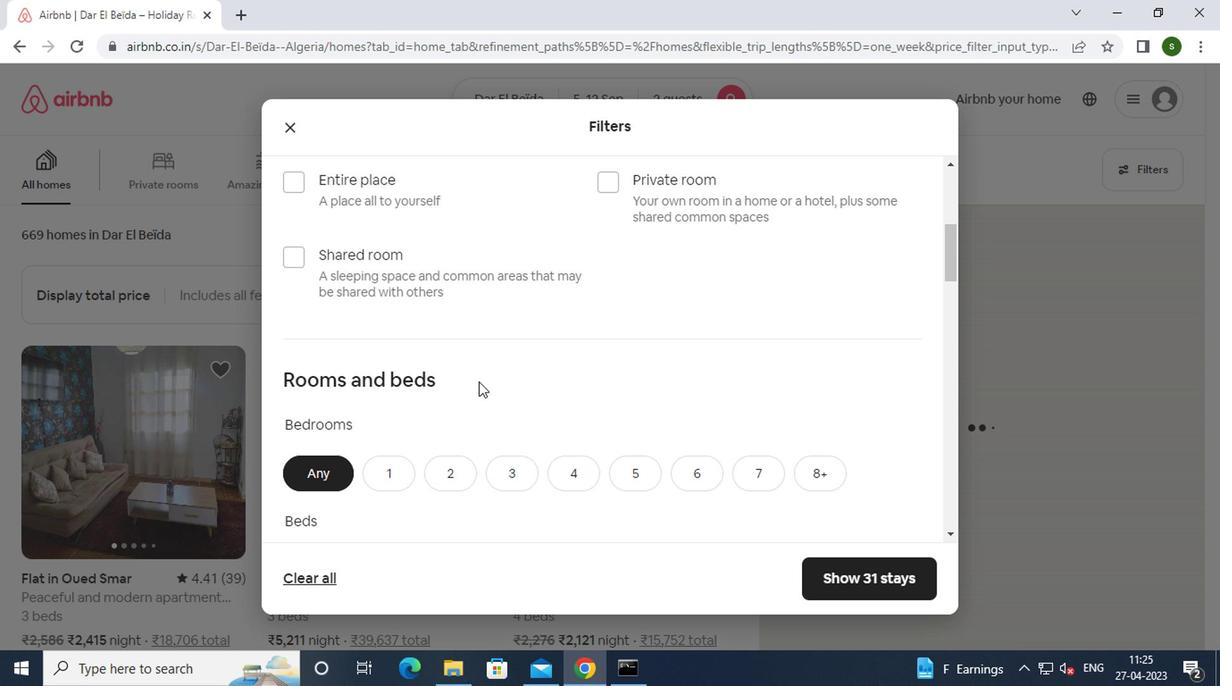 
Action: Mouse moved to (390, 297)
Screenshot: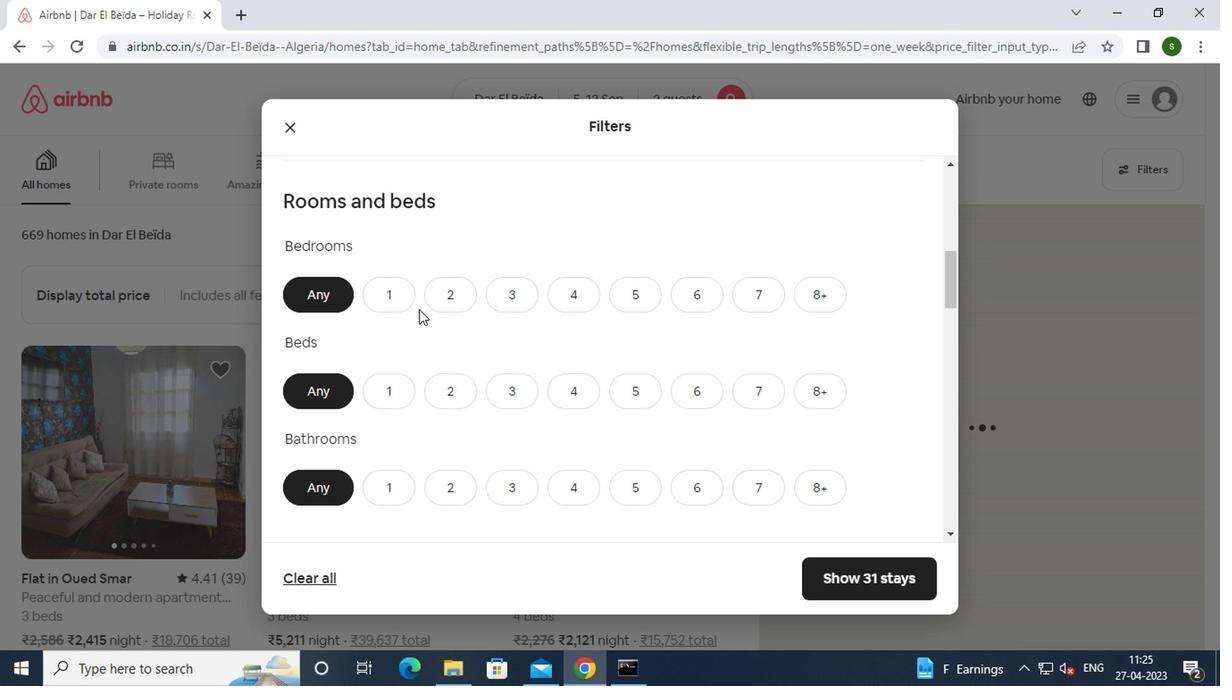 
Action: Mouse pressed left at (390, 297)
Screenshot: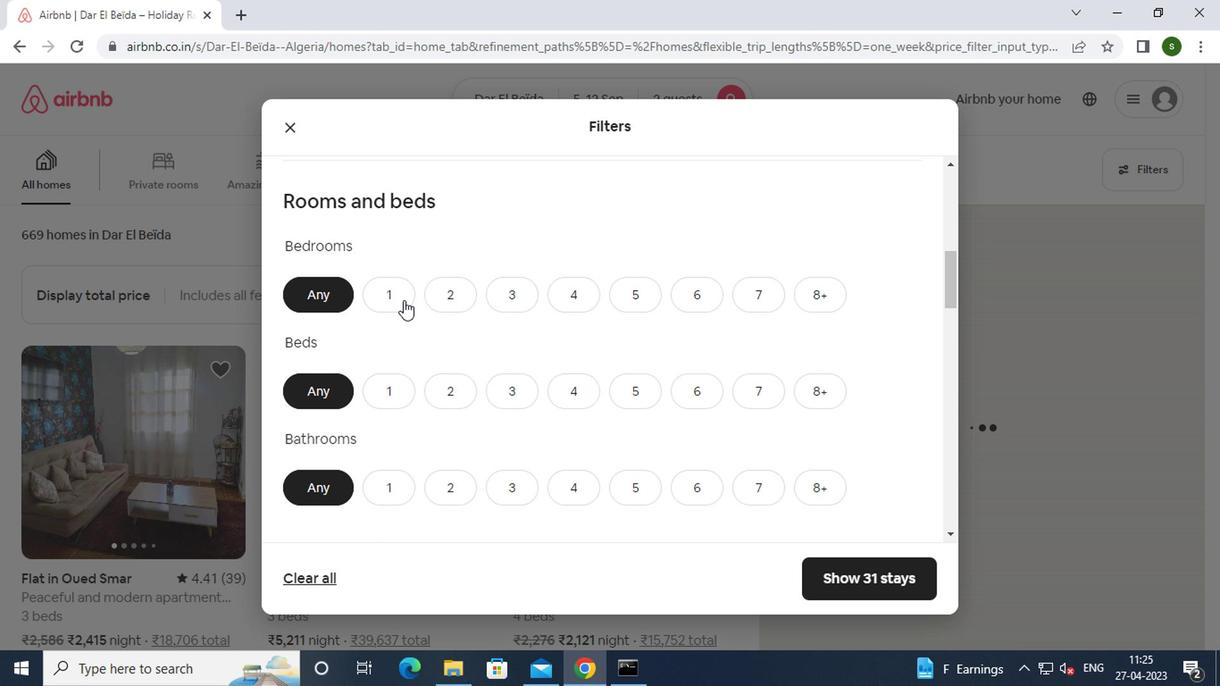 
Action: Mouse moved to (387, 385)
Screenshot: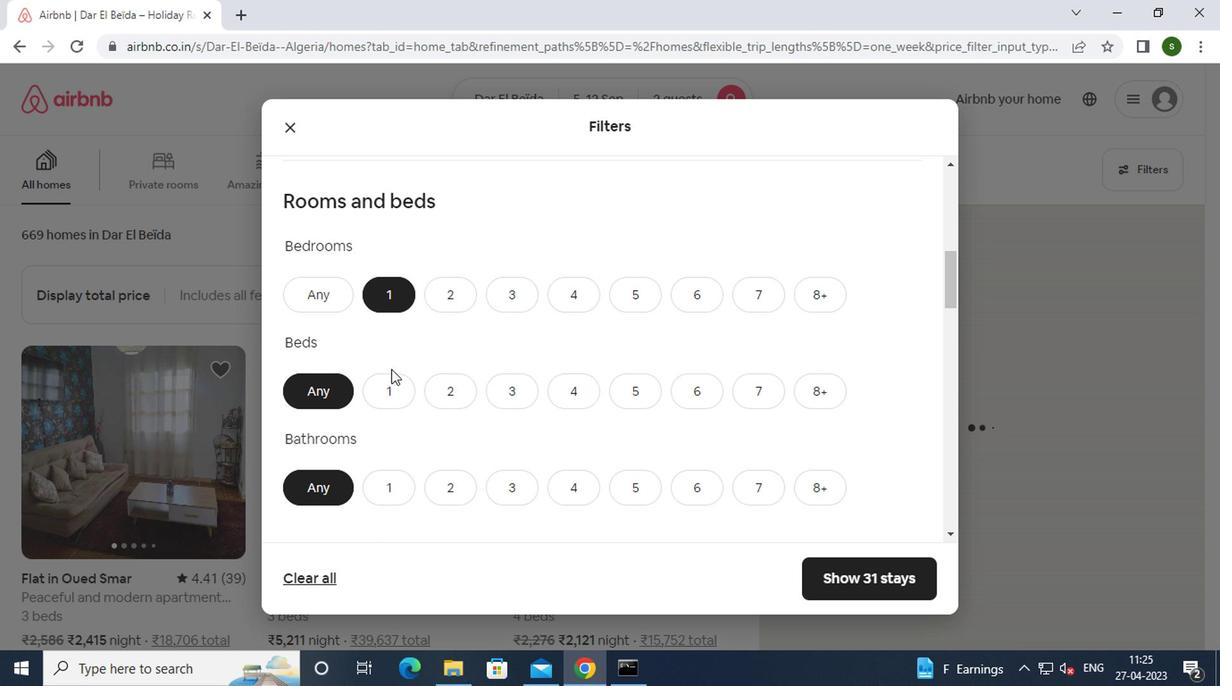 
Action: Mouse pressed left at (387, 385)
Screenshot: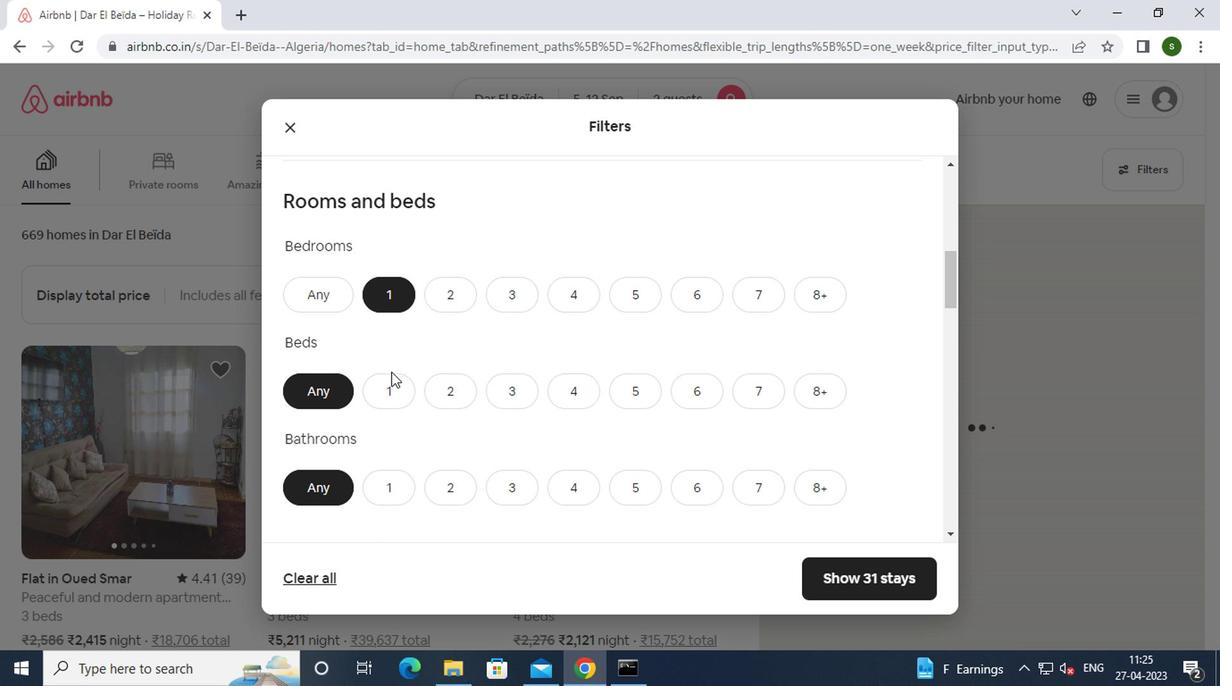 
Action: Mouse moved to (397, 481)
Screenshot: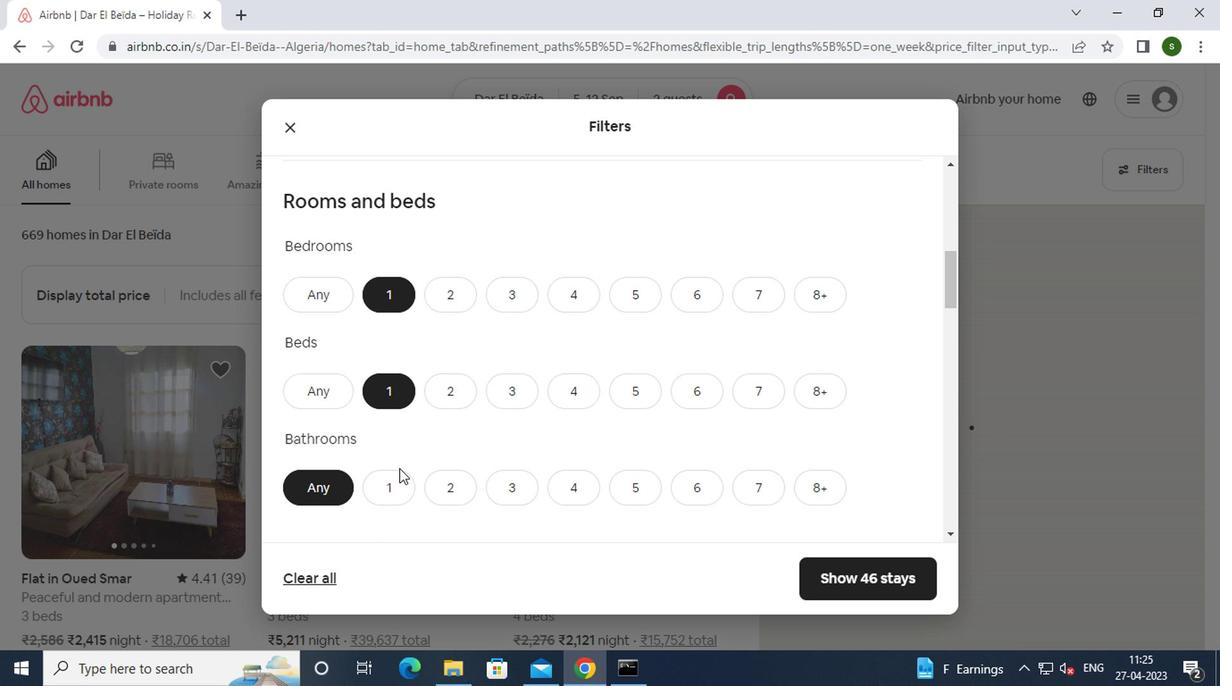 
Action: Mouse pressed left at (397, 481)
Screenshot: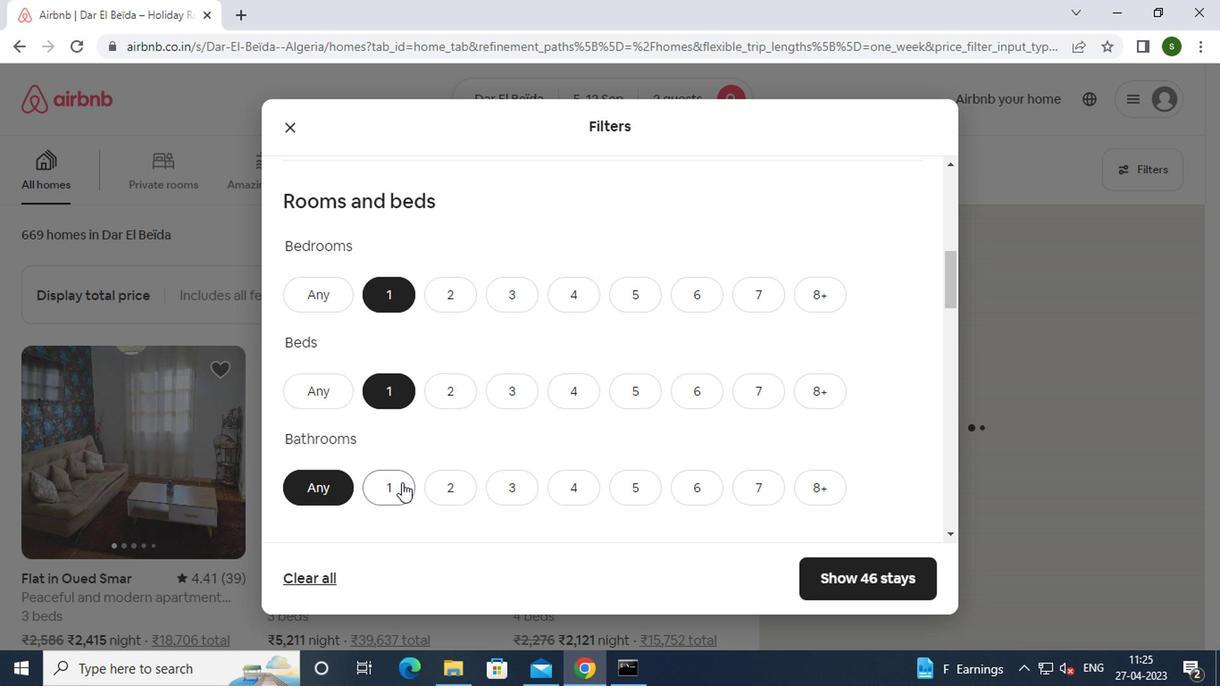 
Action: Mouse moved to (540, 393)
Screenshot: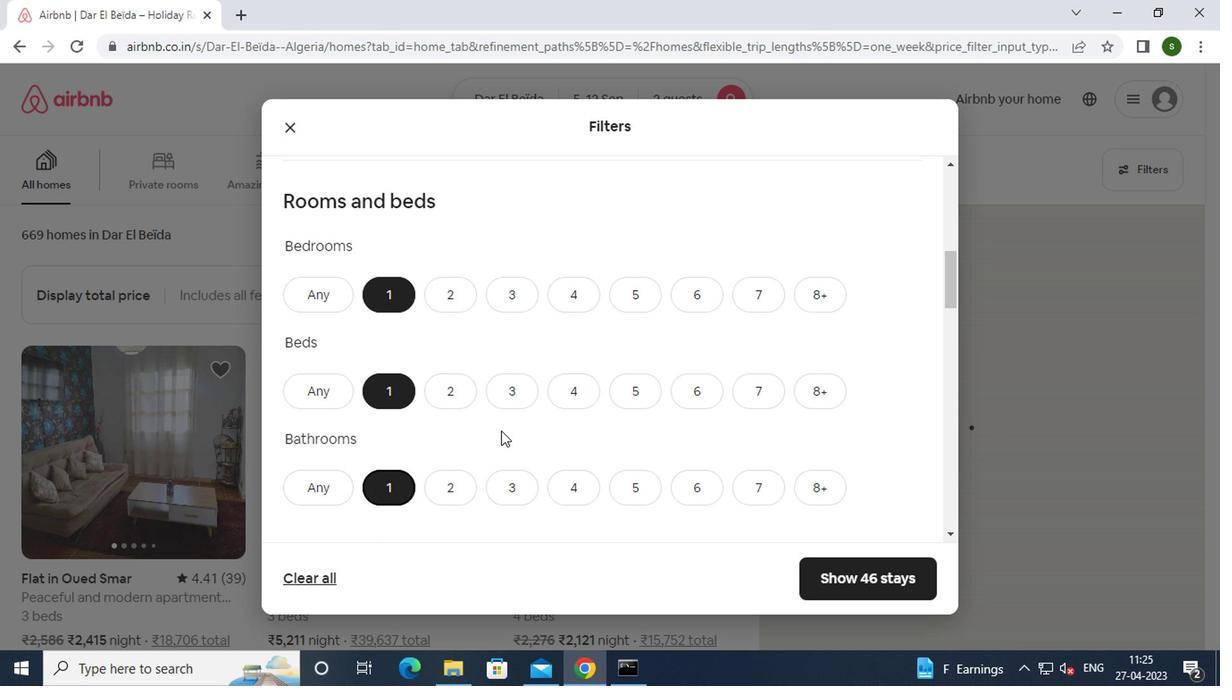 
Action: Mouse scrolled (540, 392) with delta (0, 0)
Screenshot: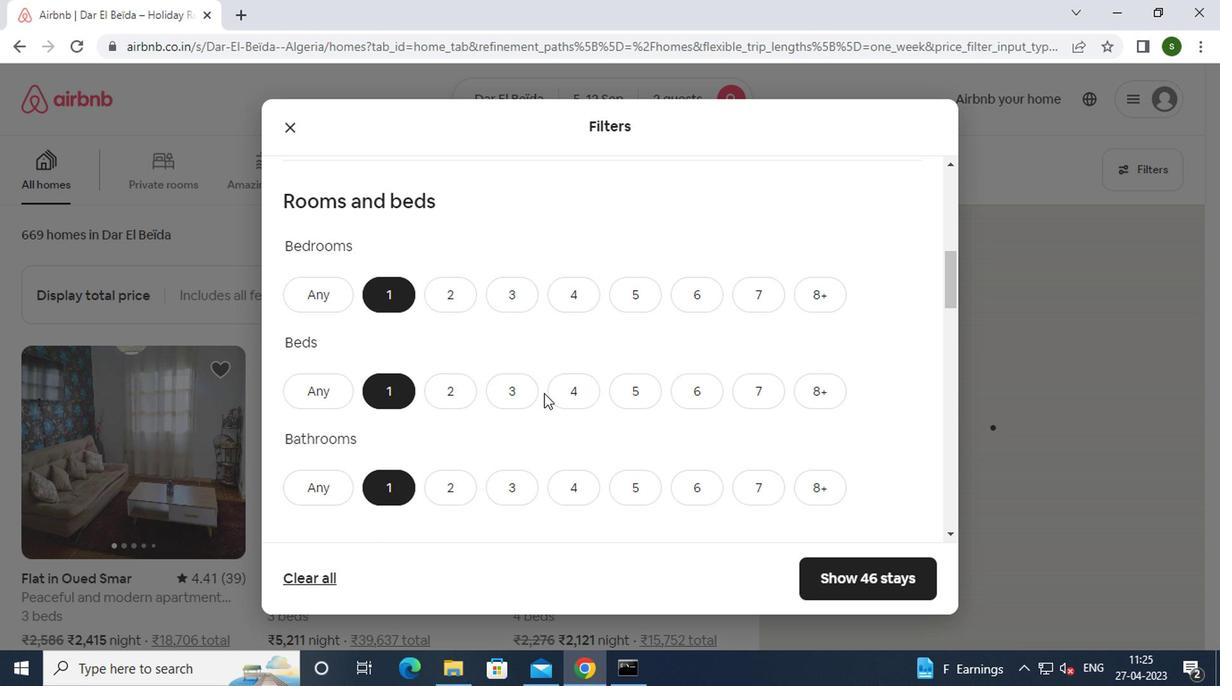 
Action: Mouse scrolled (540, 392) with delta (0, 0)
Screenshot: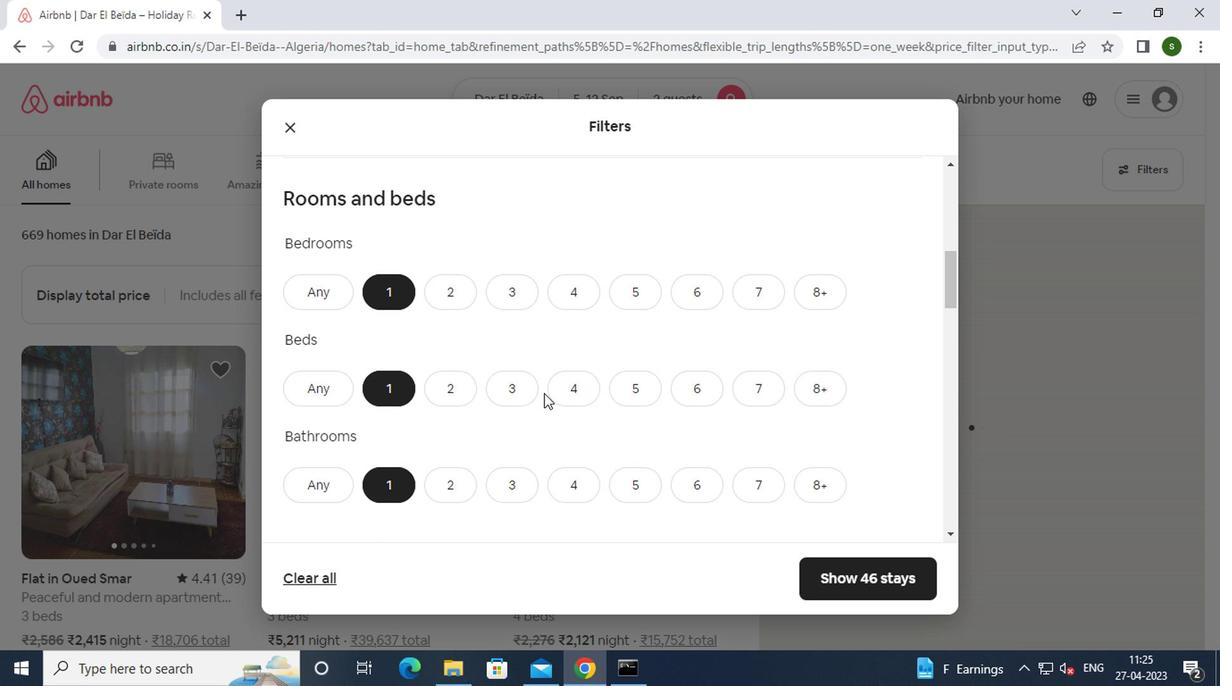 
Action: Mouse scrolled (540, 392) with delta (0, 0)
Screenshot: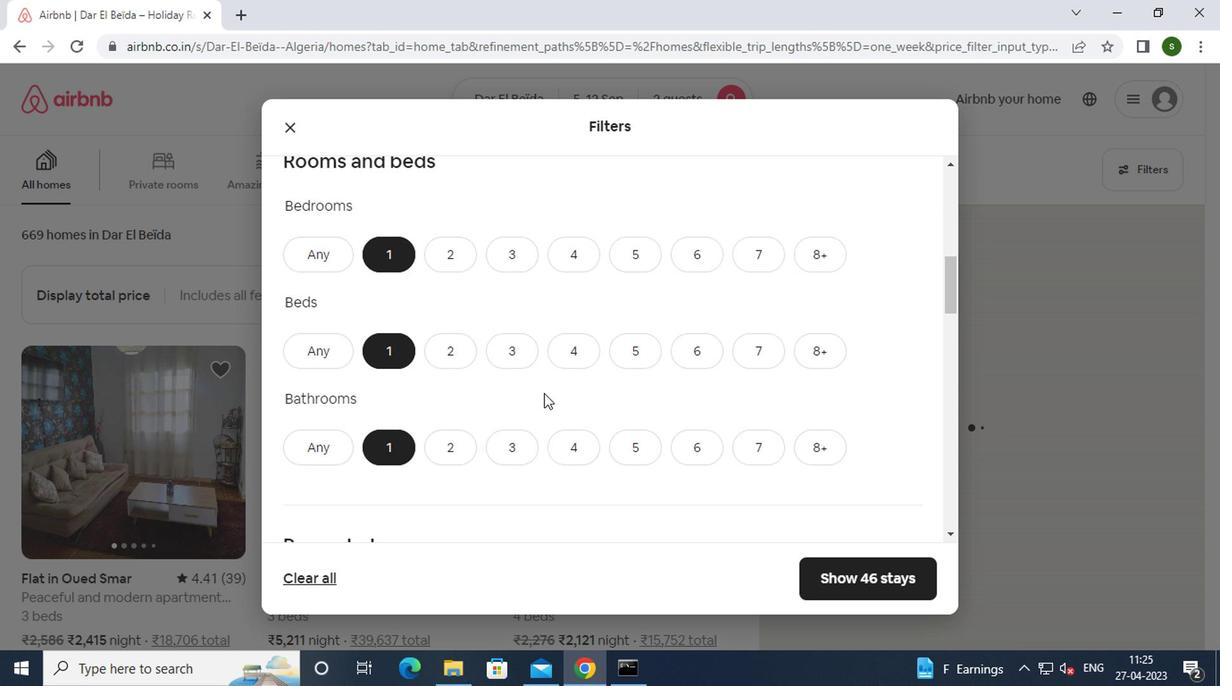 
Action: Mouse scrolled (540, 392) with delta (0, 0)
Screenshot: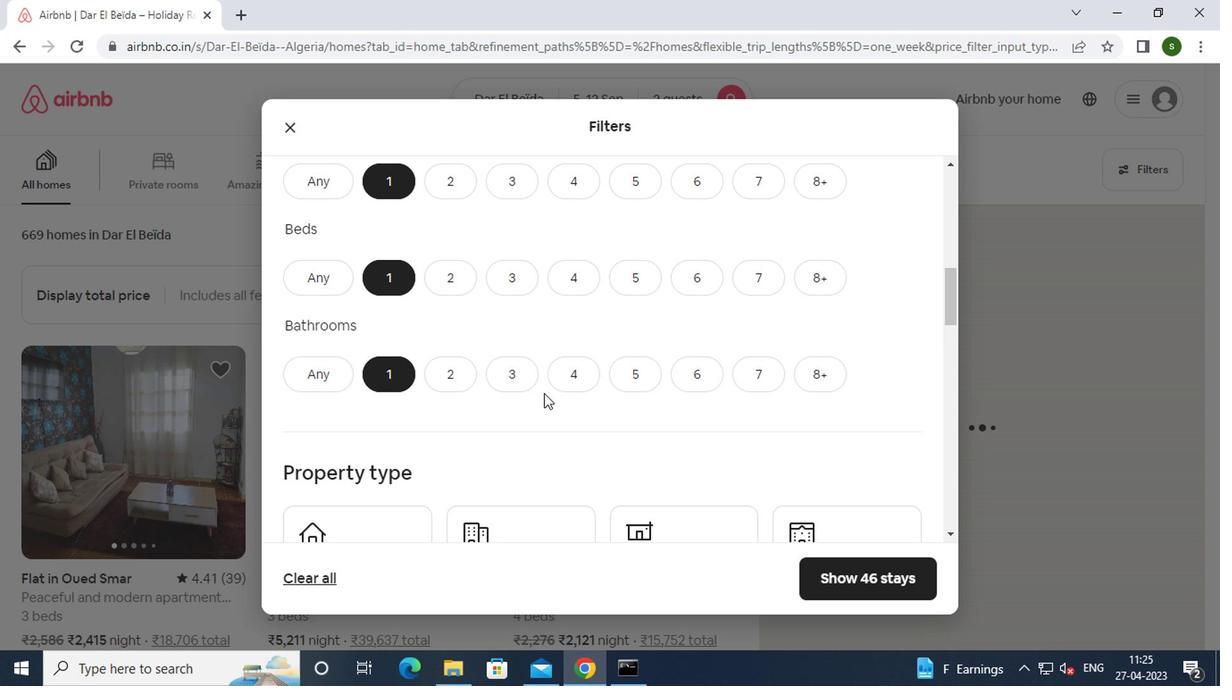 
Action: Mouse moved to (399, 346)
Screenshot: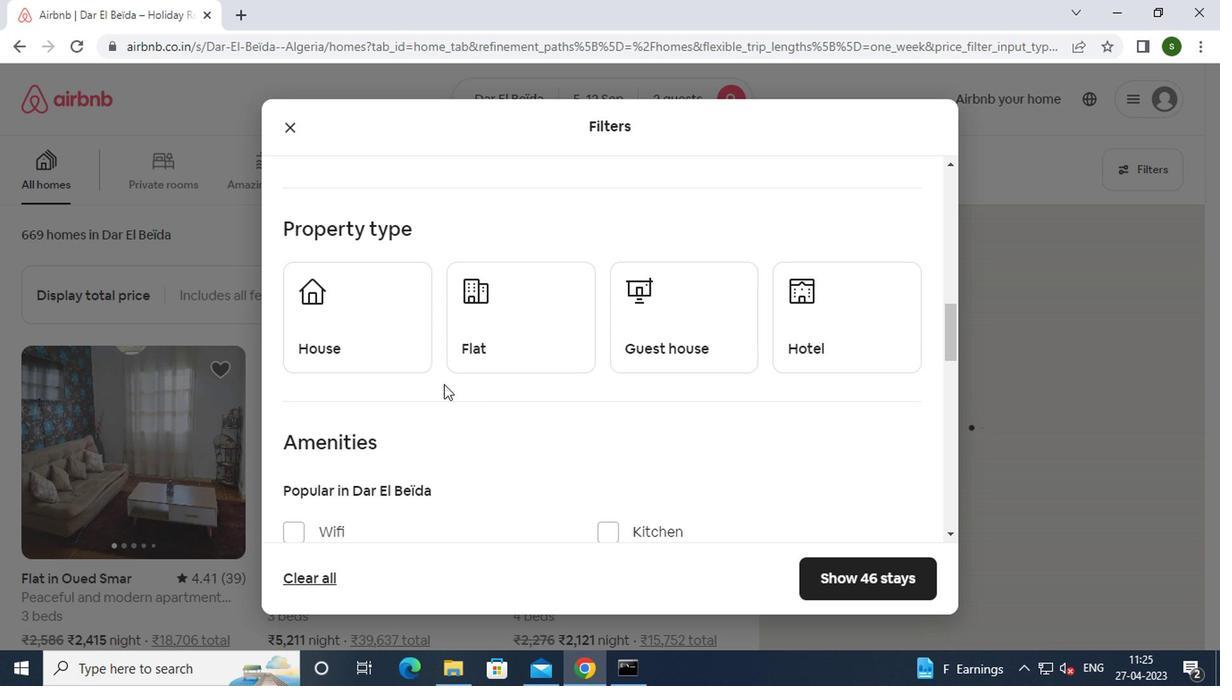 
Action: Mouse pressed left at (399, 346)
Screenshot: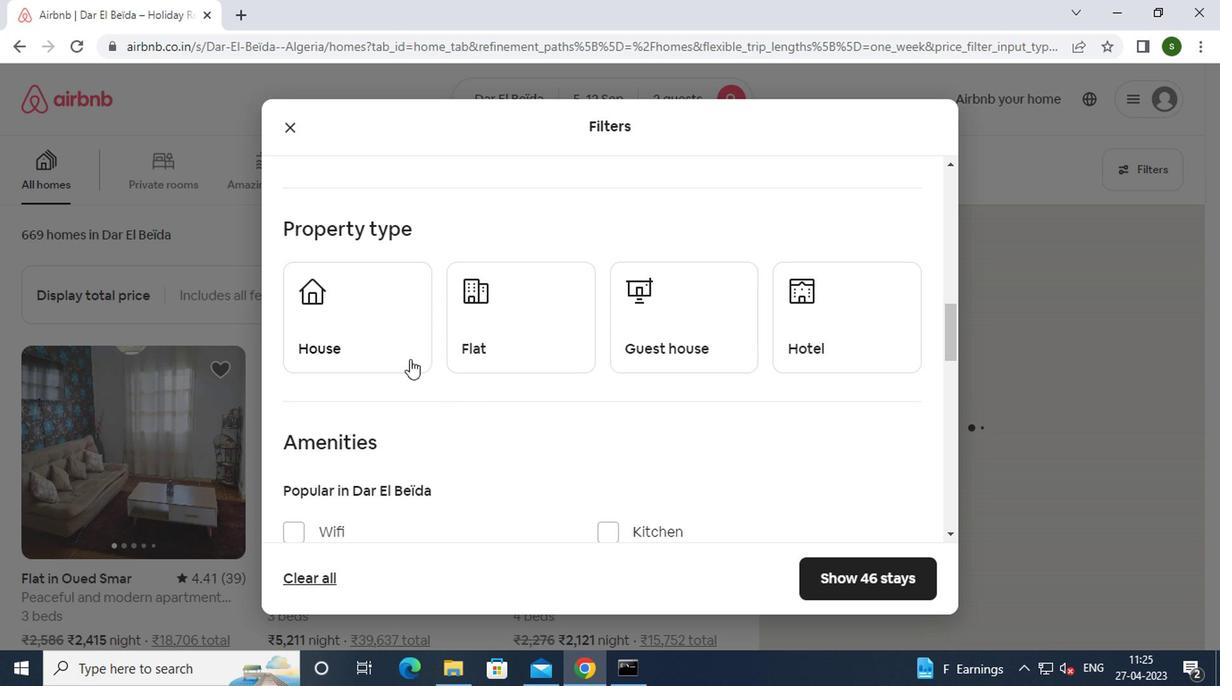 
Action: Mouse moved to (495, 319)
Screenshot: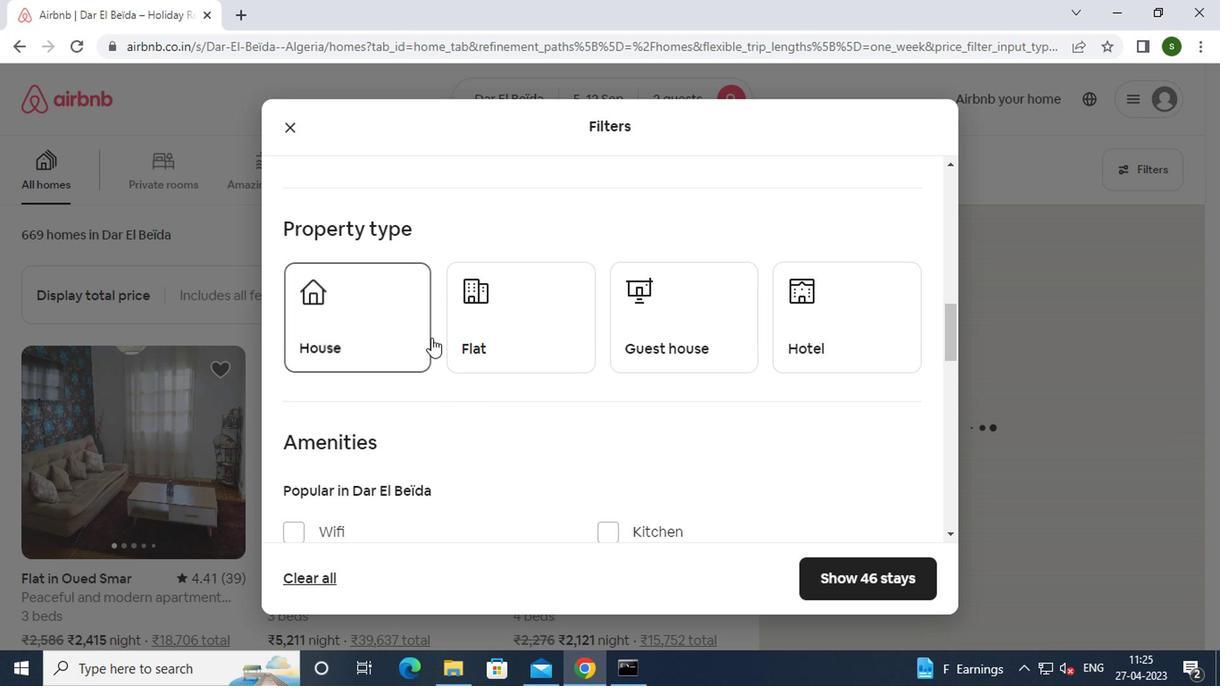 
Action: Mouse pressed left at (495, 319)
Screenshot: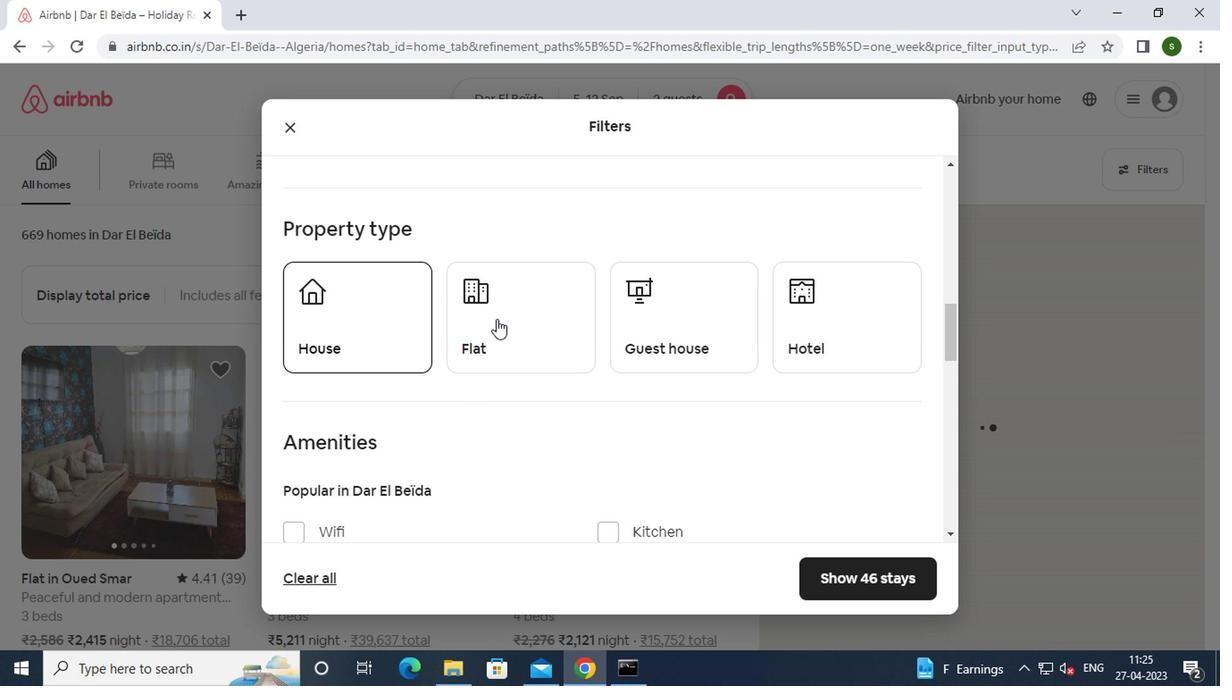 
Action: Mouse moved to (789, 315)
Screenshot: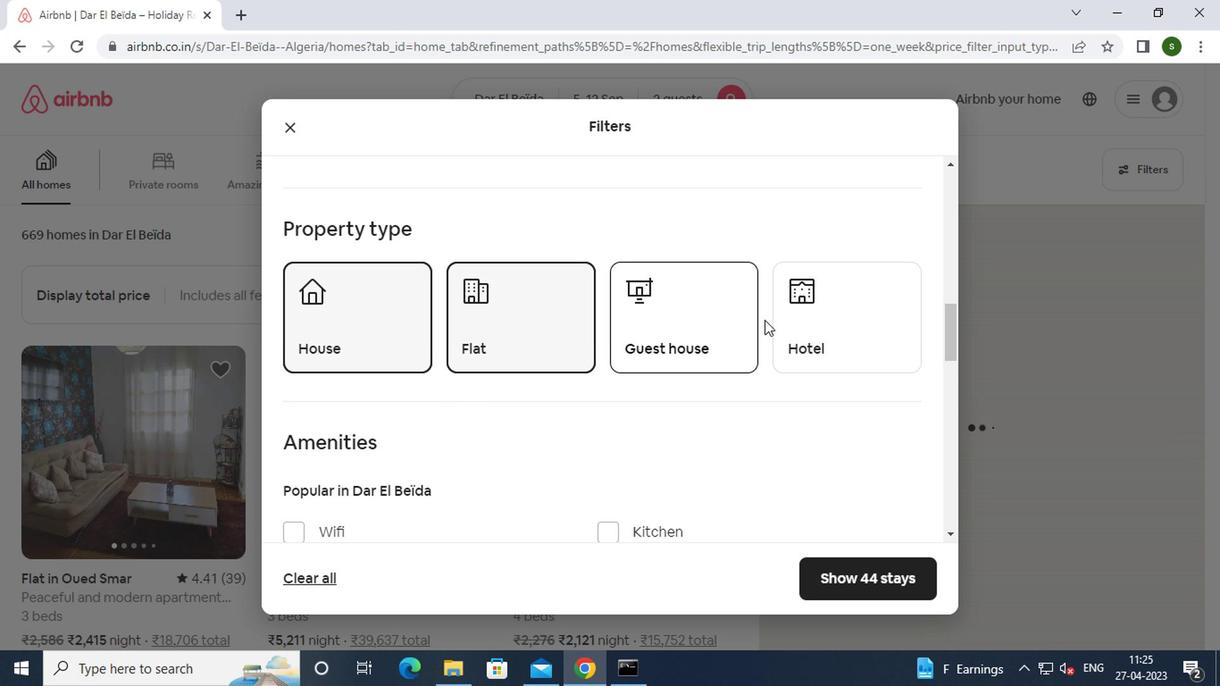 
Action: Mouse pressed left at (789, 315)
Screenshot: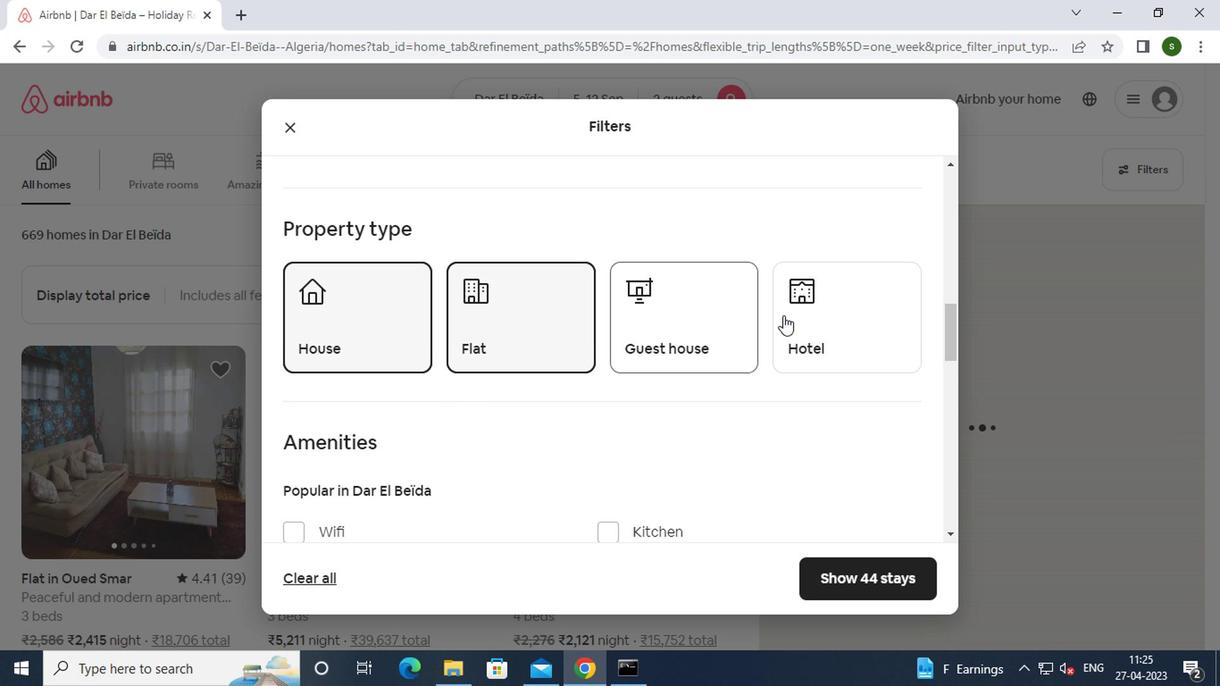 
Action: Mouse moved to (589, 362)
Screenshot: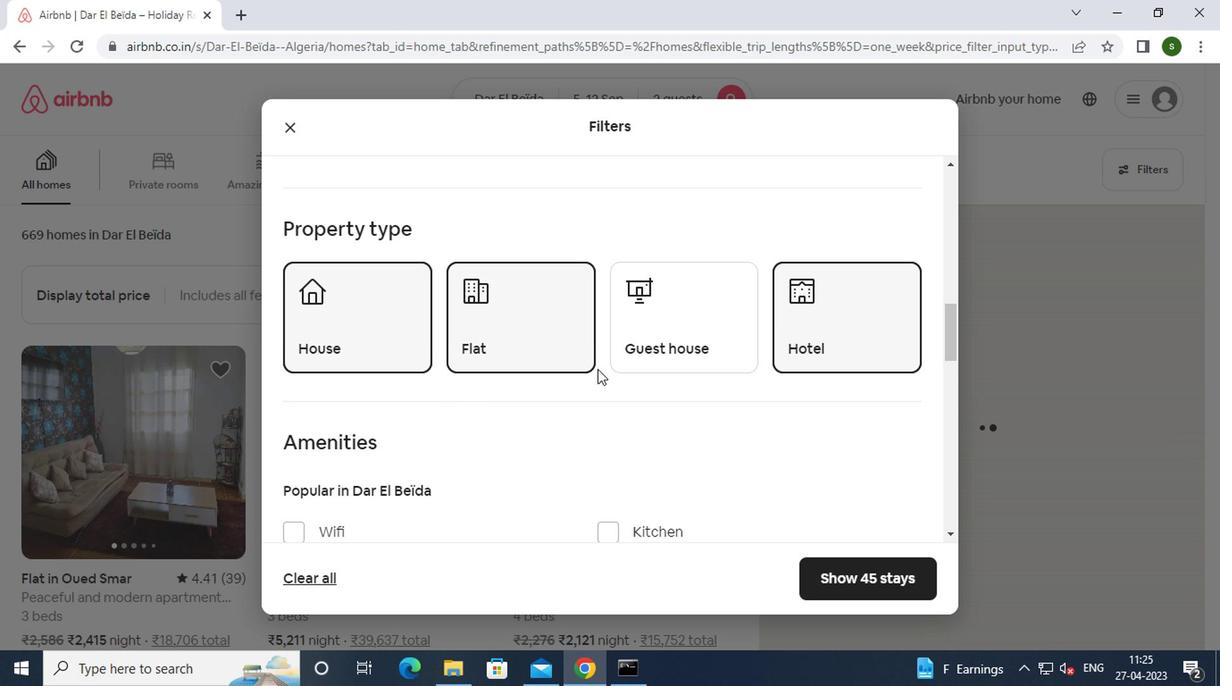 
Action: Mouse scrolled (589, 362) with delta (0, 0)
Screenshot: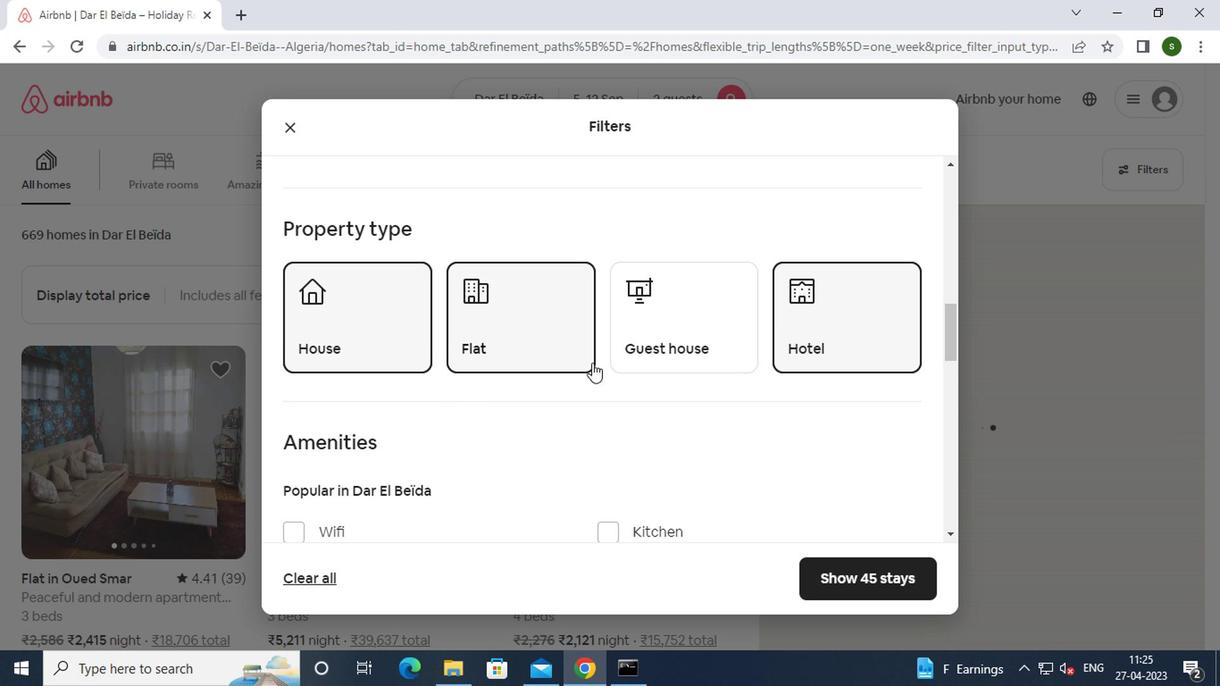 
Action: Mouse scrolled (589, 362) with delta (0, 0)
Screenshot: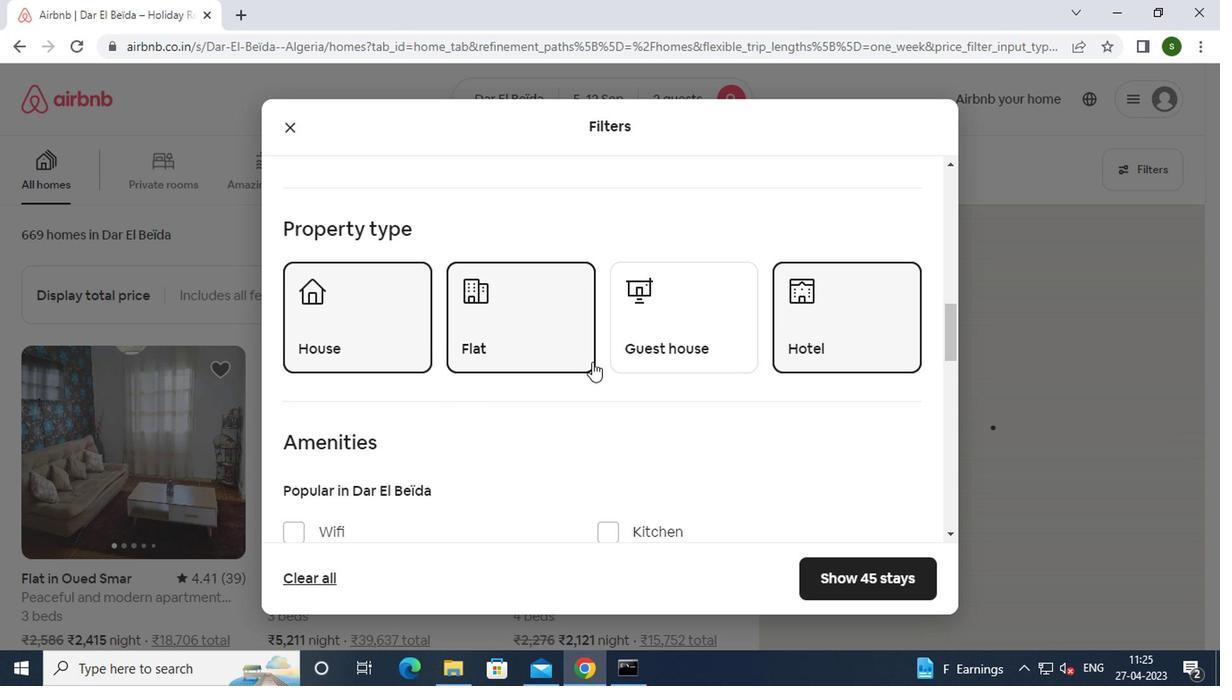 
Action: Mouse scrolled (589, 362) with delta (0, 0)
Screenshot: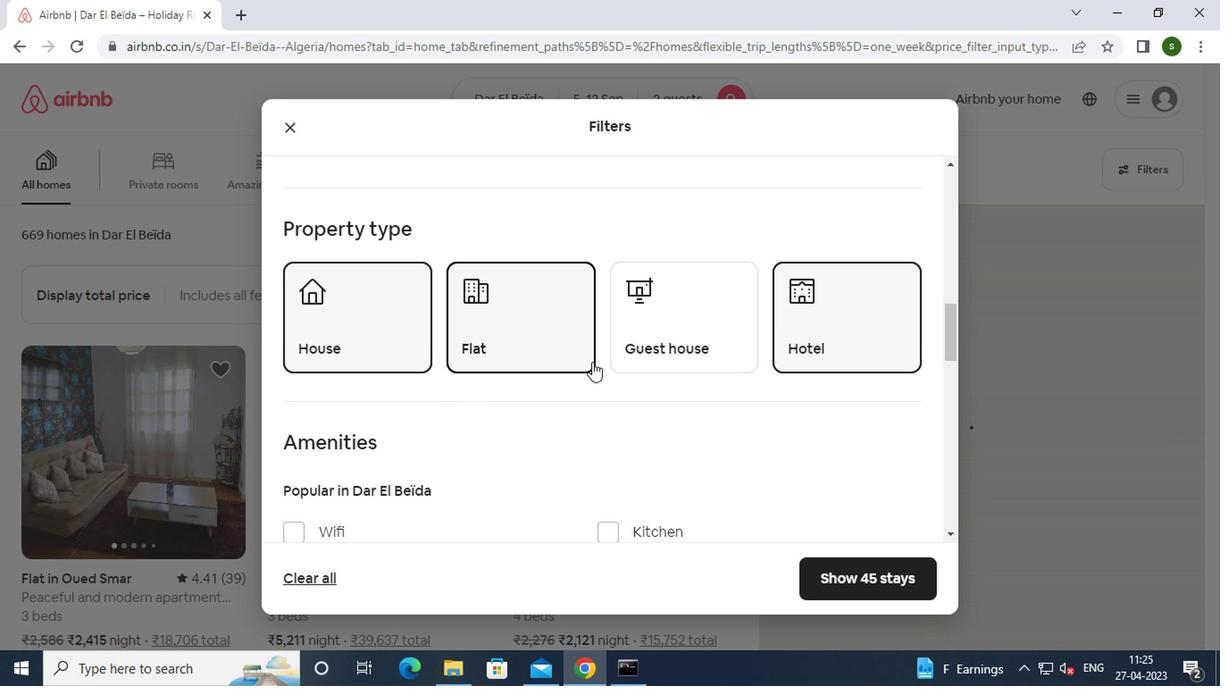 
Action: Mouse moved to (411, 309)
Screenshot: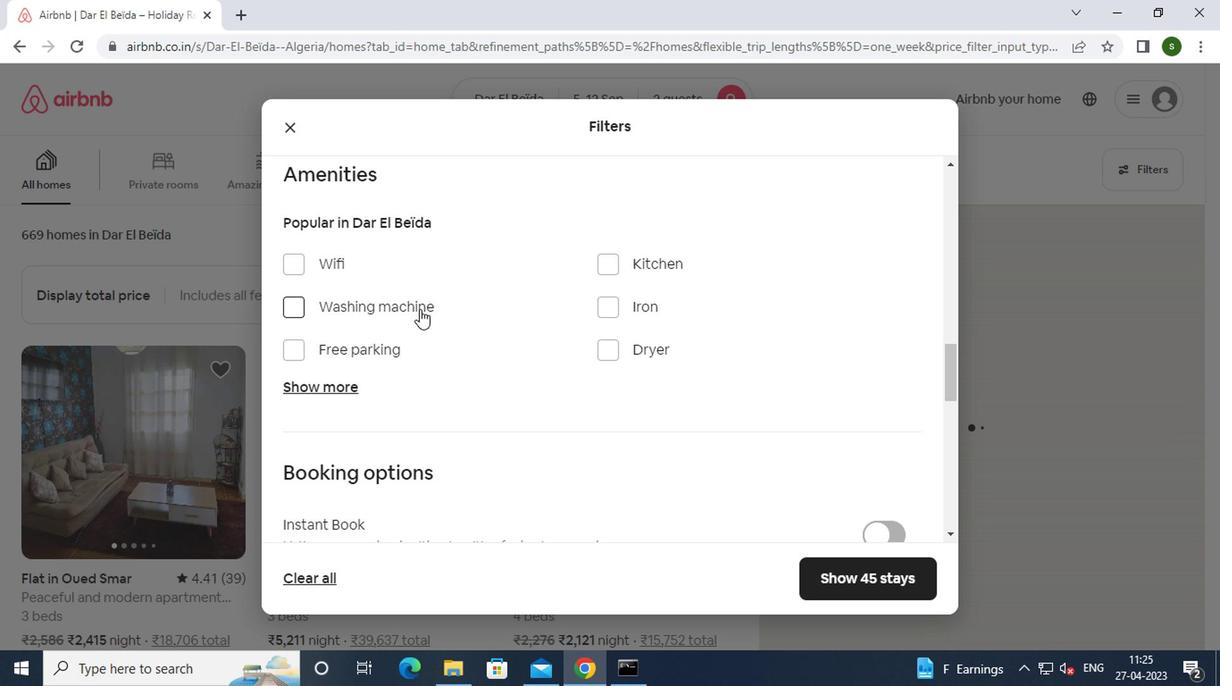 
Action: Mouse pressed left at (411, 309)
Screenshot: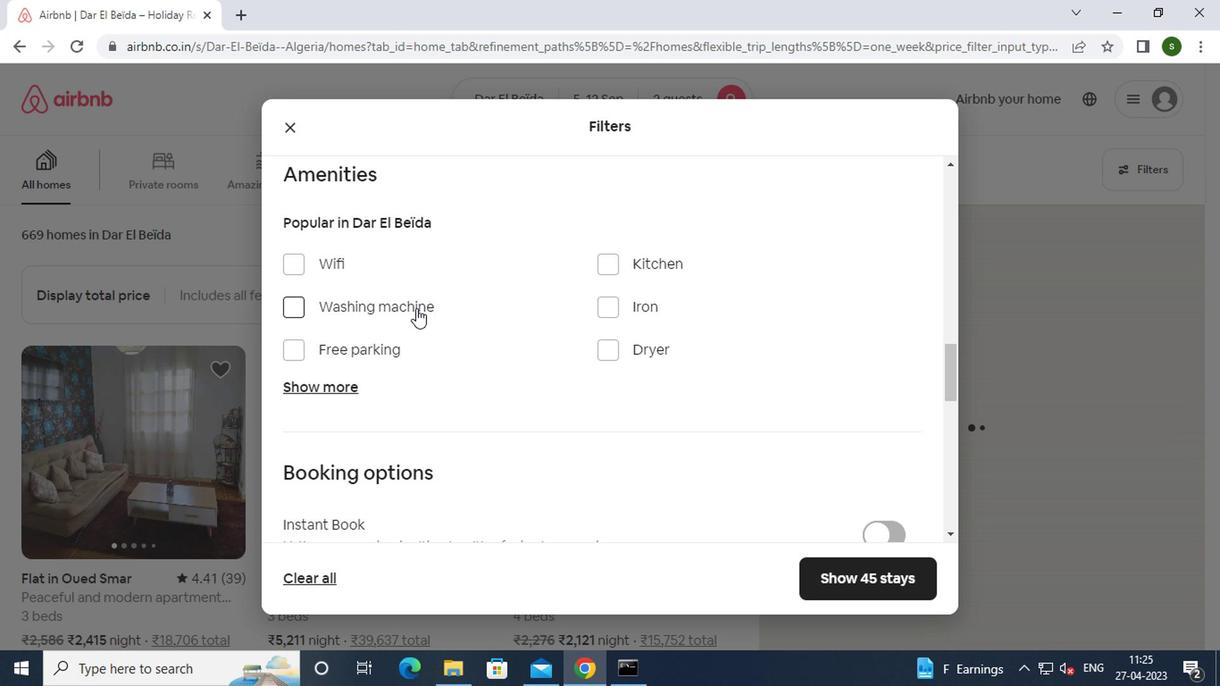 
Action: Mouse moved to (698, 355)
Screenshot: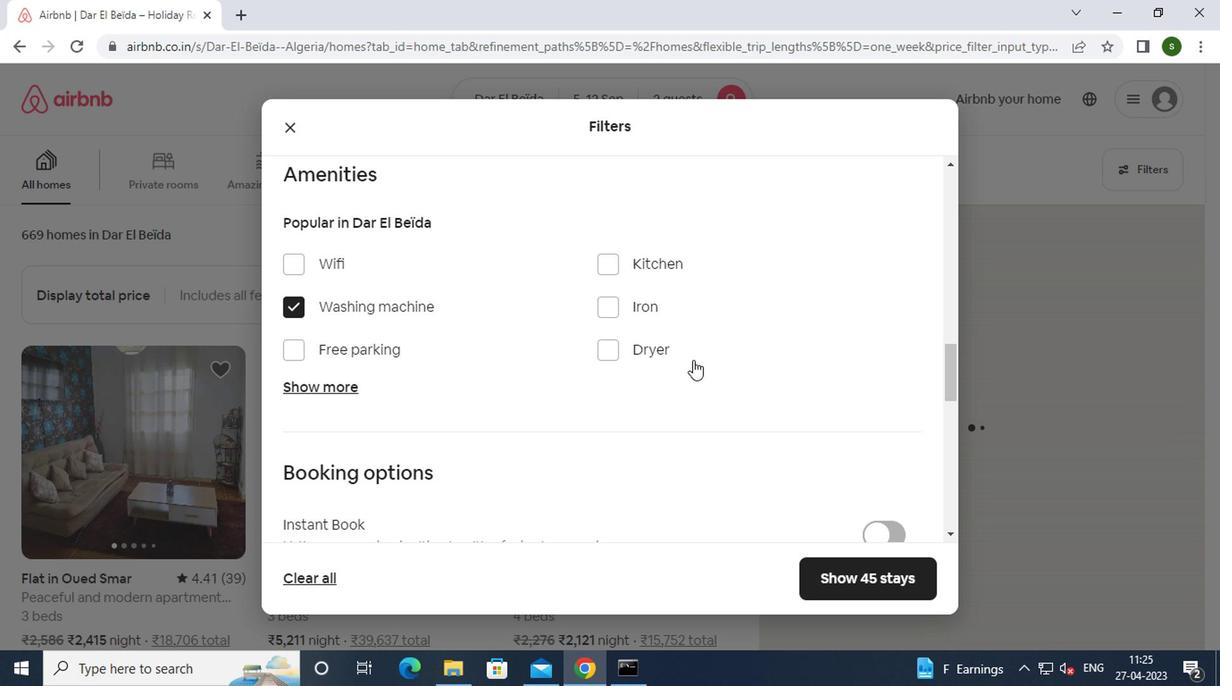 
Action: Mouse scrolled (698, 353) with delta (0, -1)
Screenshot: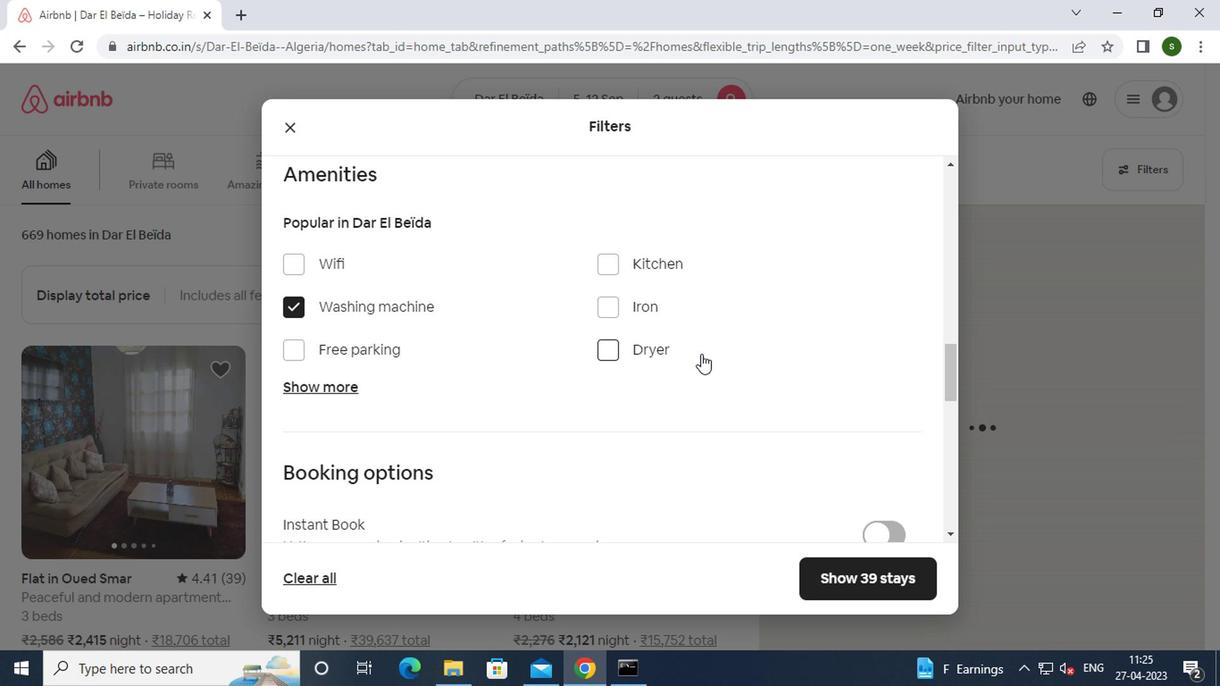 
Action: Mouse scrolled (698, 353) with delta (0, -1)
Screenshot: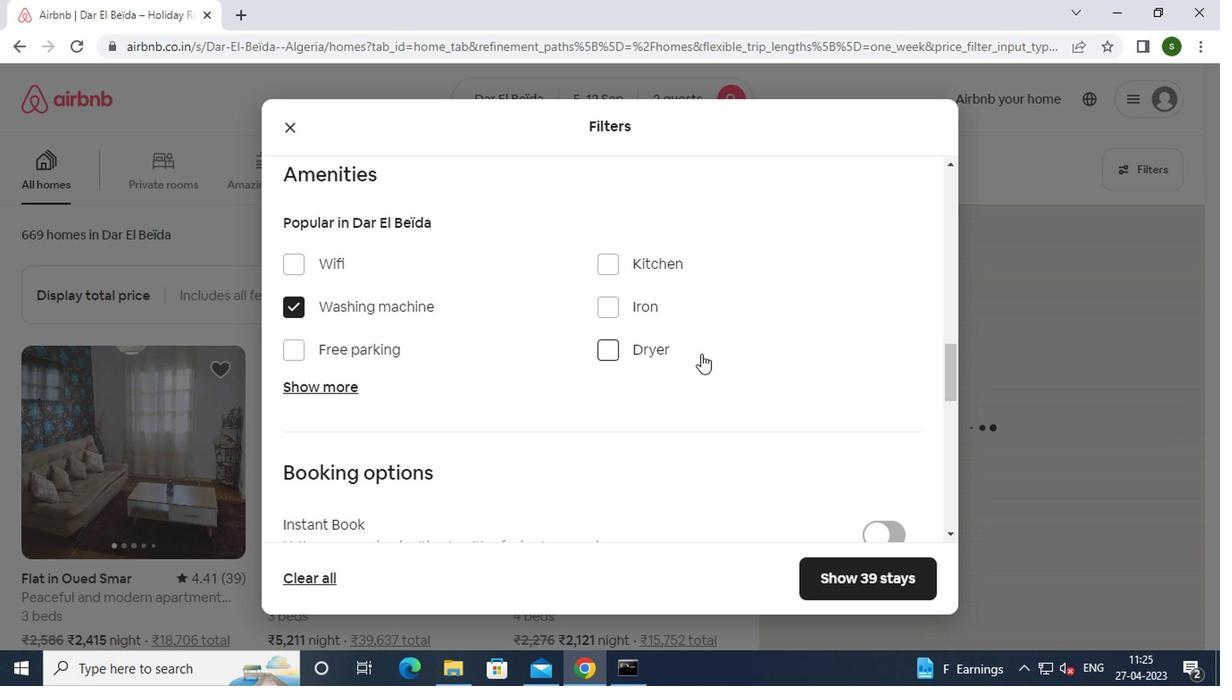 
Action: Mouse scrolled (698, 353) with delta (0, -1)
Screenshot: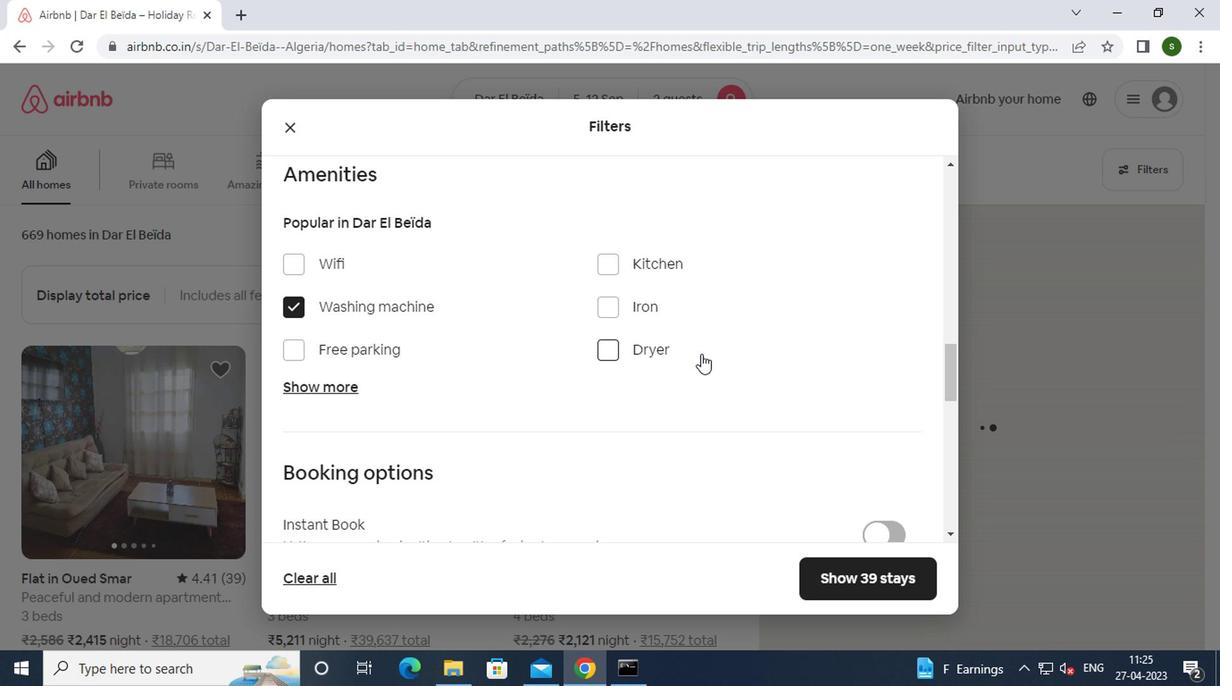 
Action: Mouse scrolled (698, 353) with delta (0, -1)
Screenshot: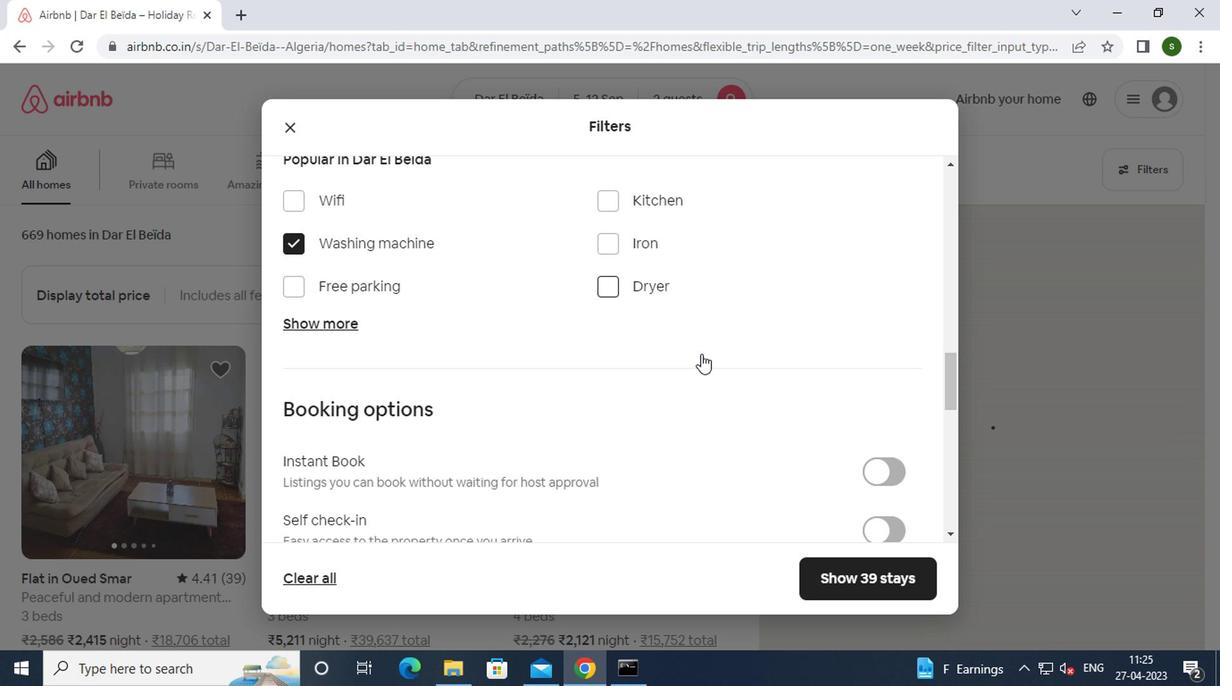 
Action: Mouse moved to (876, 240)
Screenshot: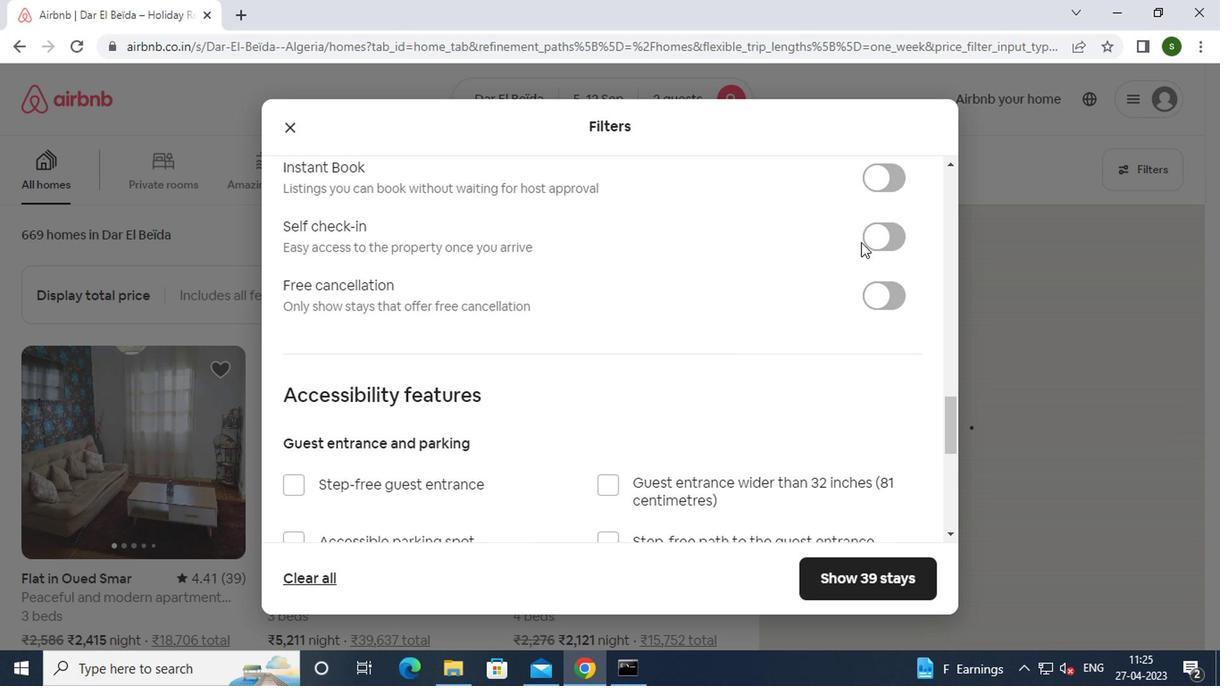 
Action: Mouse pressed left at (876, 240)
Screenshot: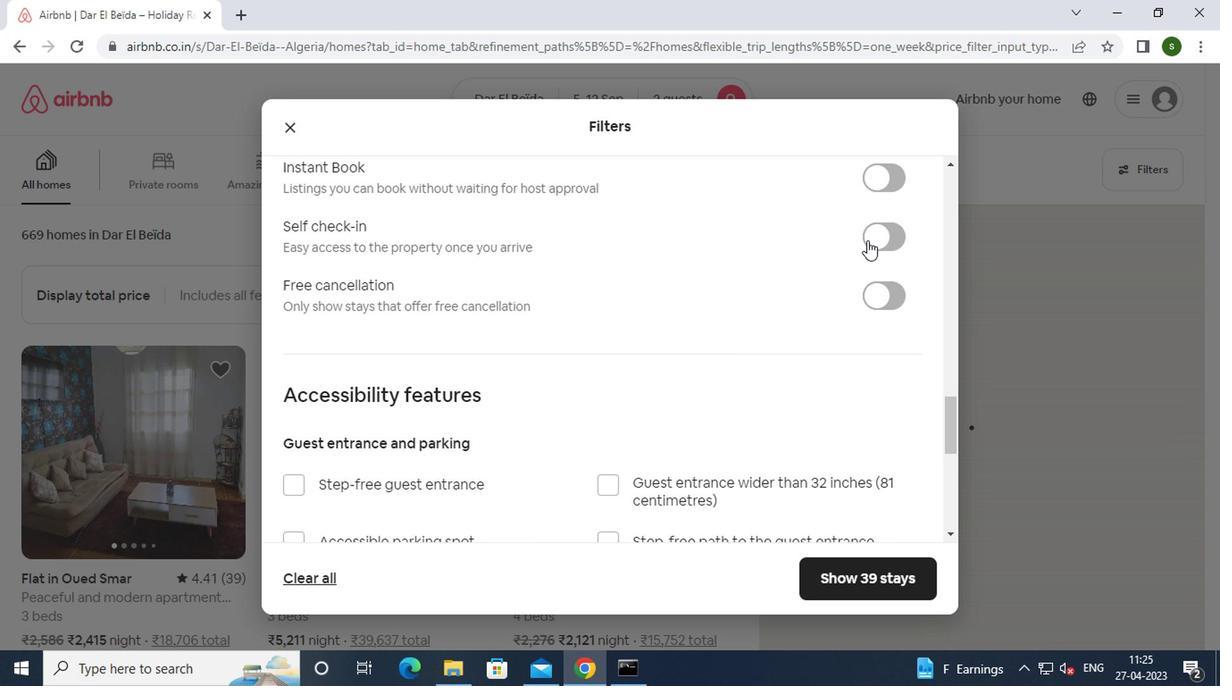 
Action: Mouse moved to (850, 578)
Screenshot: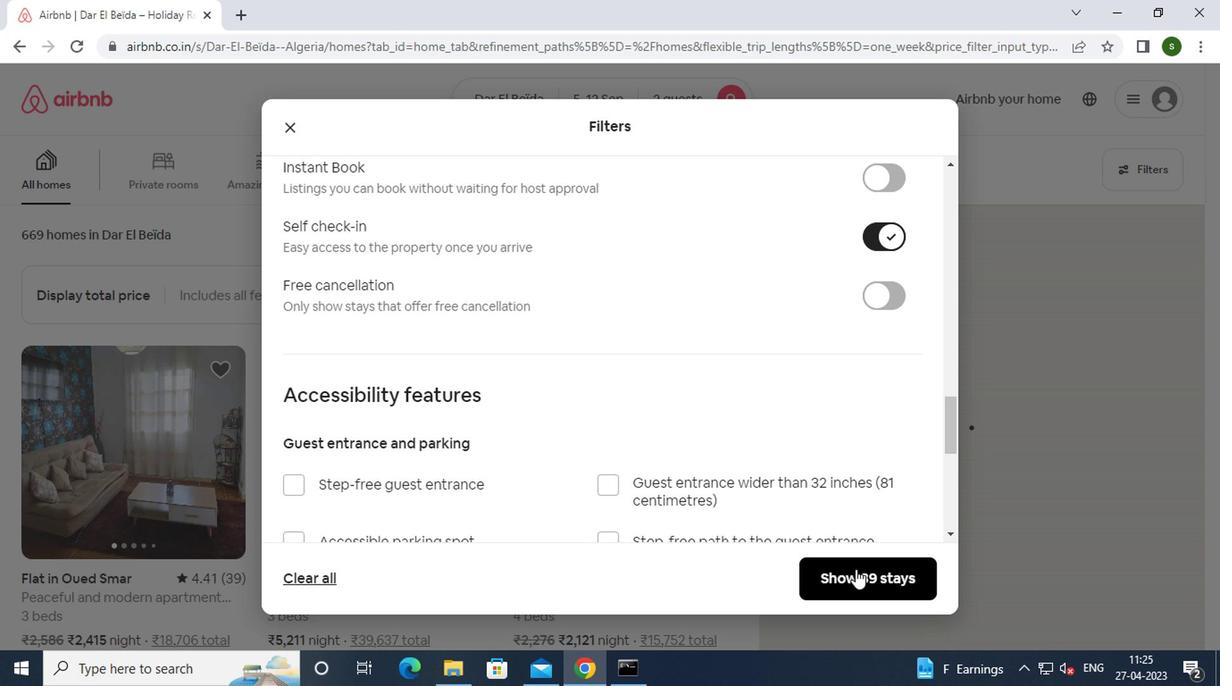 
Action: Mouse pressed left at (850, 578)
Screenshot: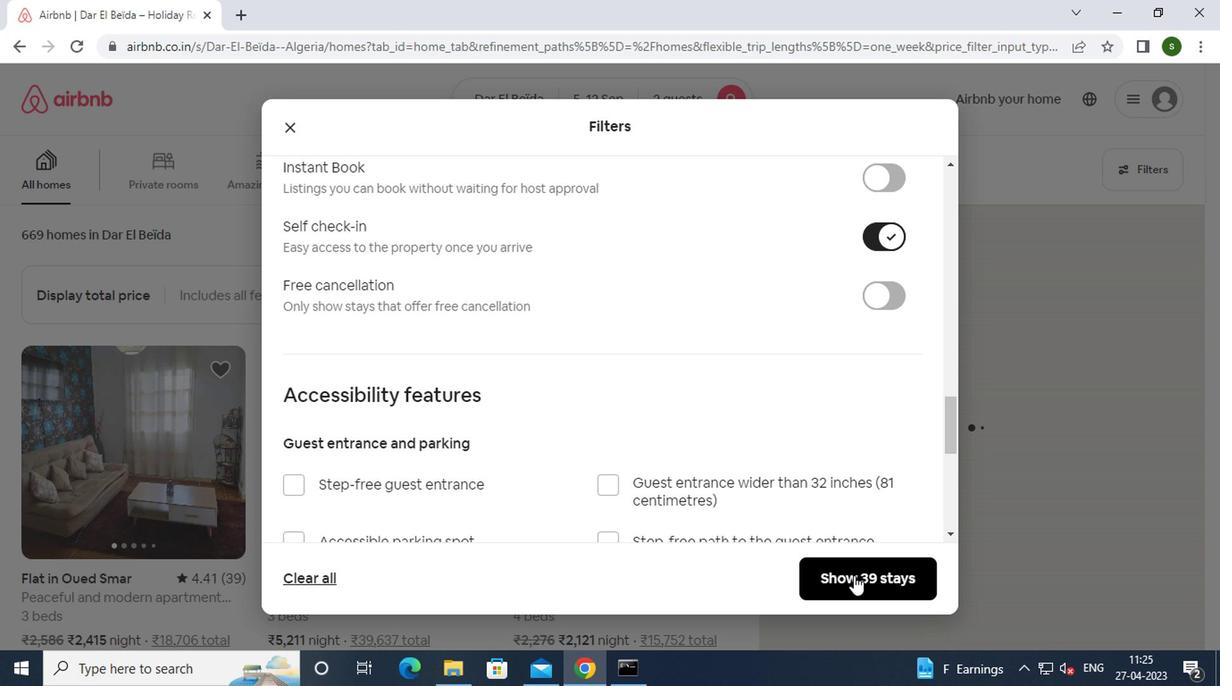 
Action: Mouse moved to (850, 578)
Screenshot: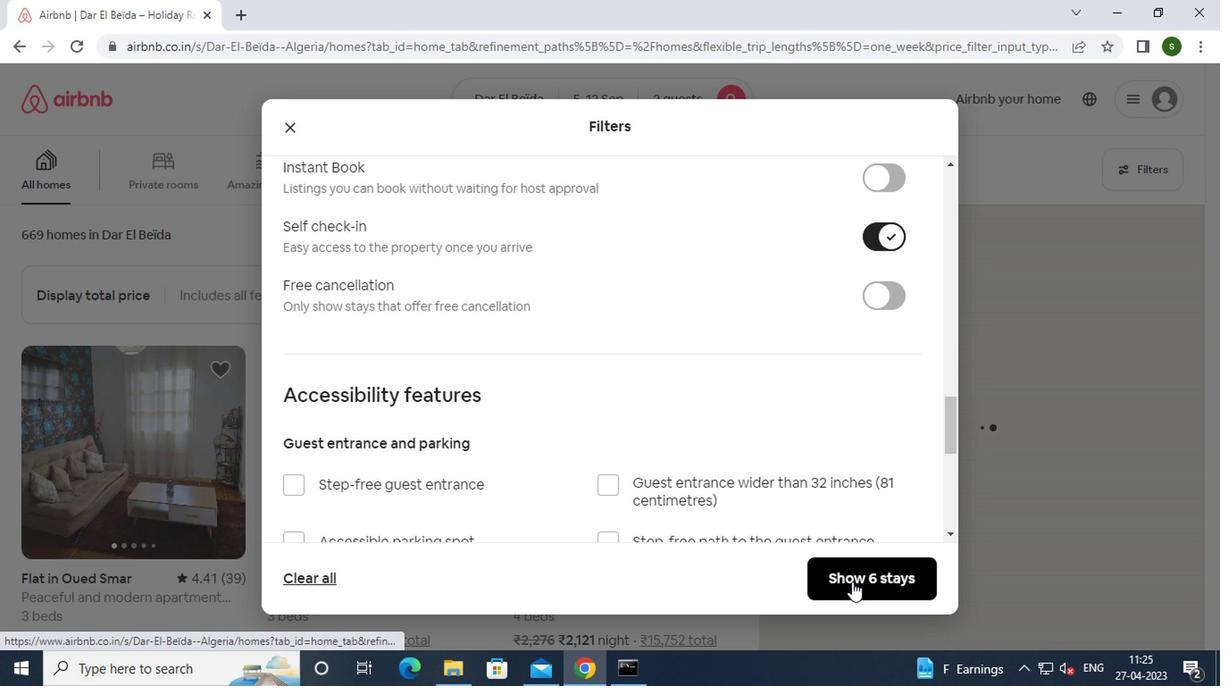 
